 Task: Look for space in Jinzhou, China from 5th July, 2023 to 15th July, 2023 for 9 adults in price range Rs.15000 to Rs.25000. Place can be entire place with 5 bedrooms having 5 beds and 5 bathrooms. Property type can be house, flat, guest house. Booking option can be shelf check-in. Required host language is Chinese (Simplified).
Action: Mouse moved to (516, 132)
Screenshot: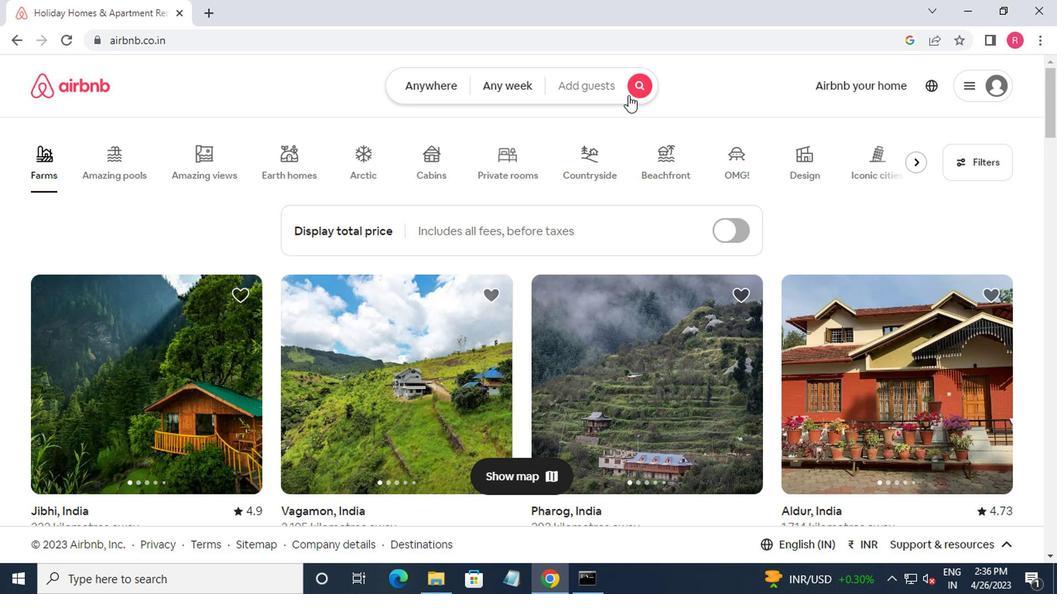 
Action: Mouse pressed left at (516, 132)
Screenshot: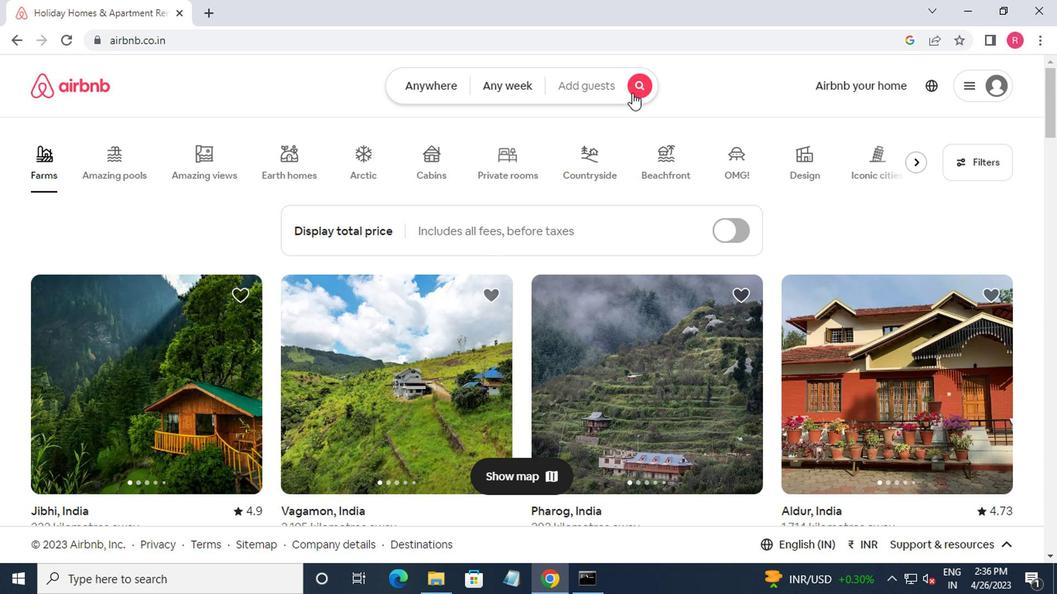 
Action: Mouse moved to (284, 175)
Screenshot: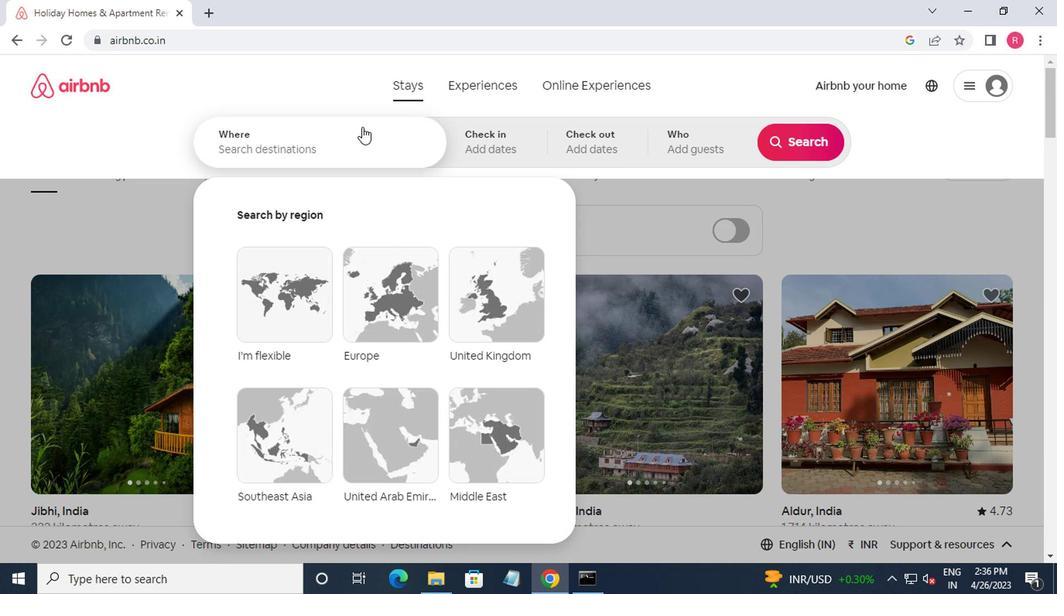 
Action: Mouse pressed left at (284, 175)
Screenshot: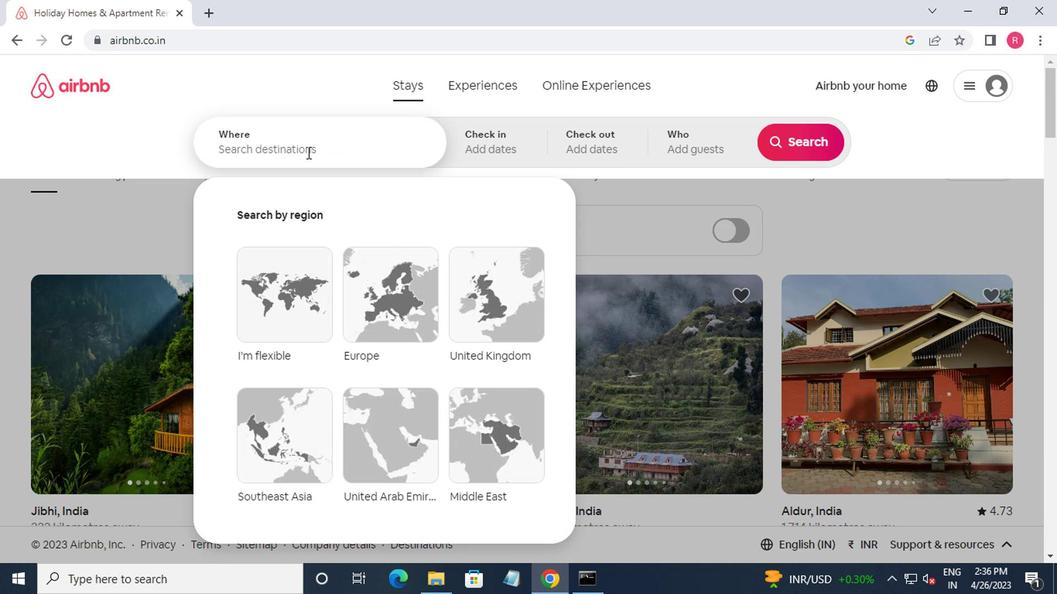 
Action: Key pressed jinzhou,china<Key.enter>
Screenshot: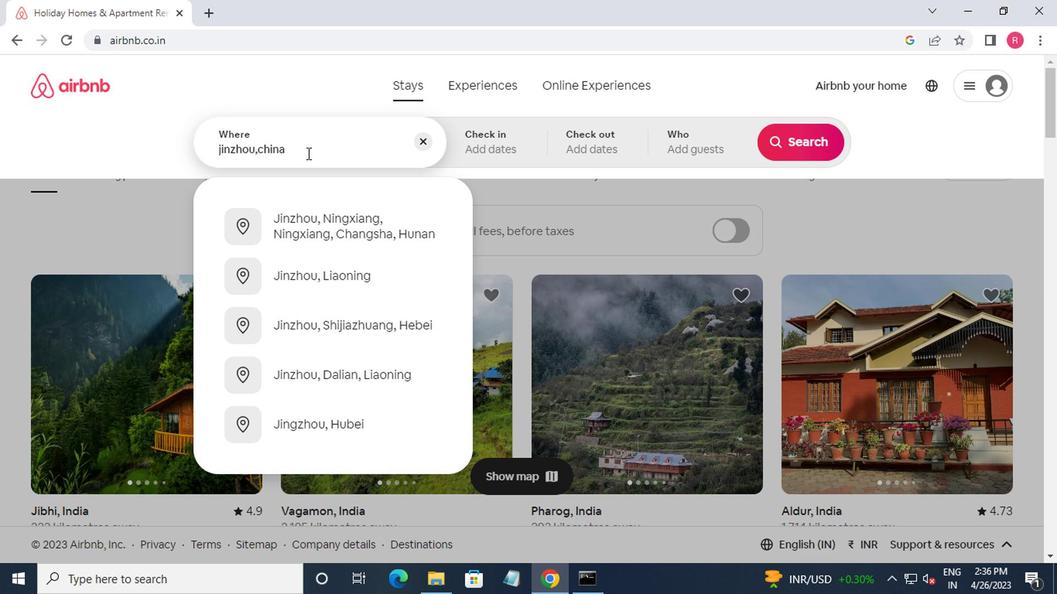 
Action: Mouse moved to (628, 256)
Screenshot: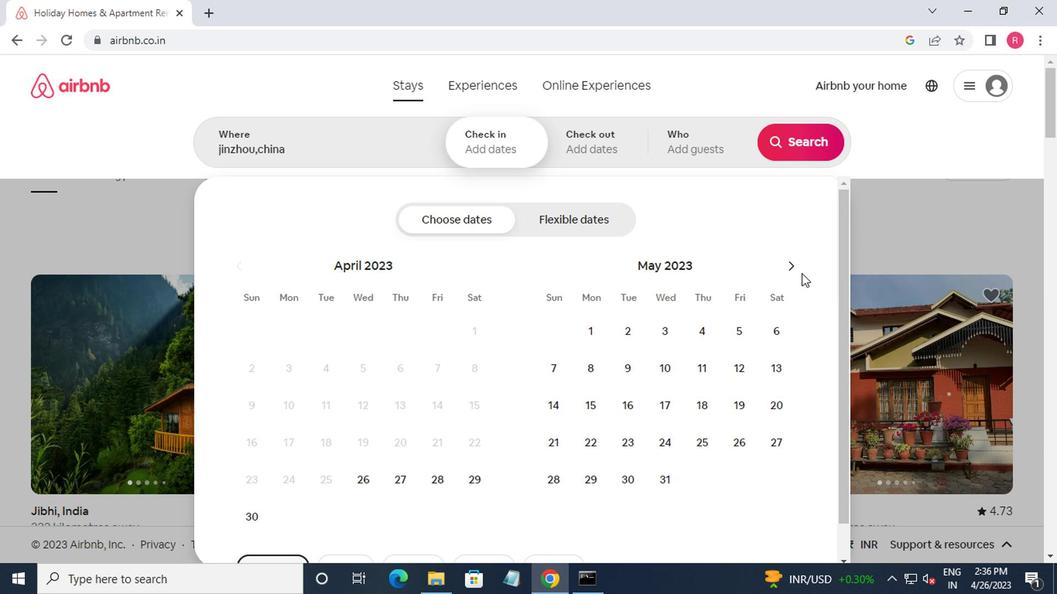 
Action: Mouse pressed left at (628, 256)
Screenshot: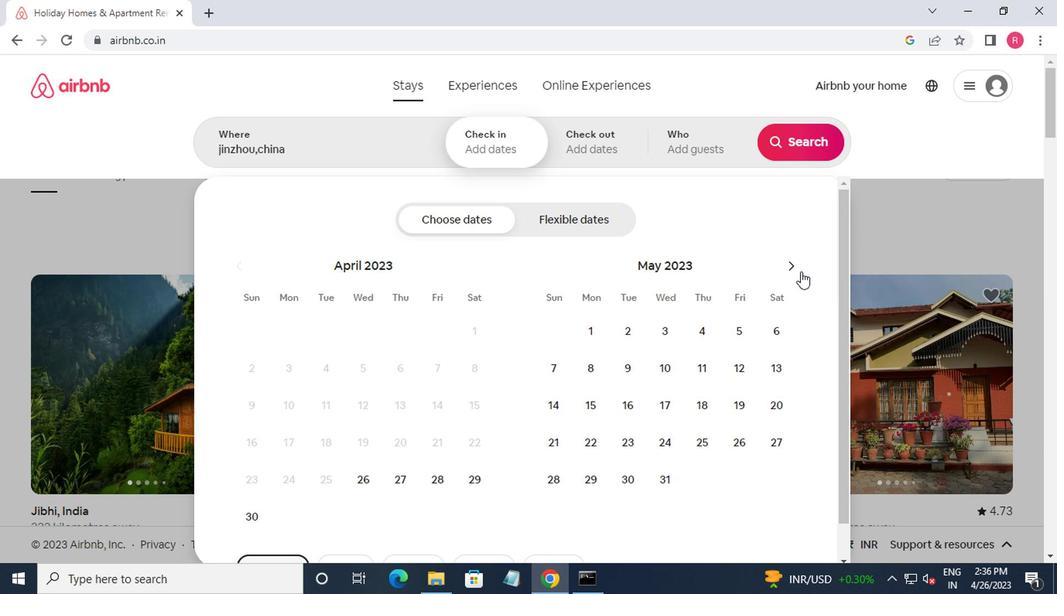 
Action: Mouse pressed left at (628, 256)
Screenshot: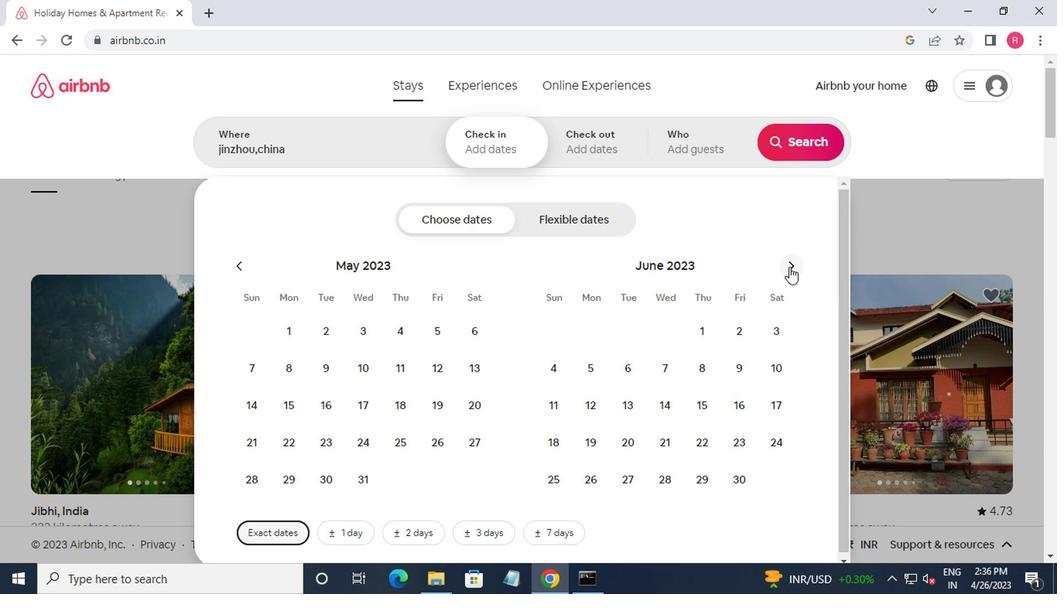 
Action: Mouse moved to (538, 326)
Screenshot: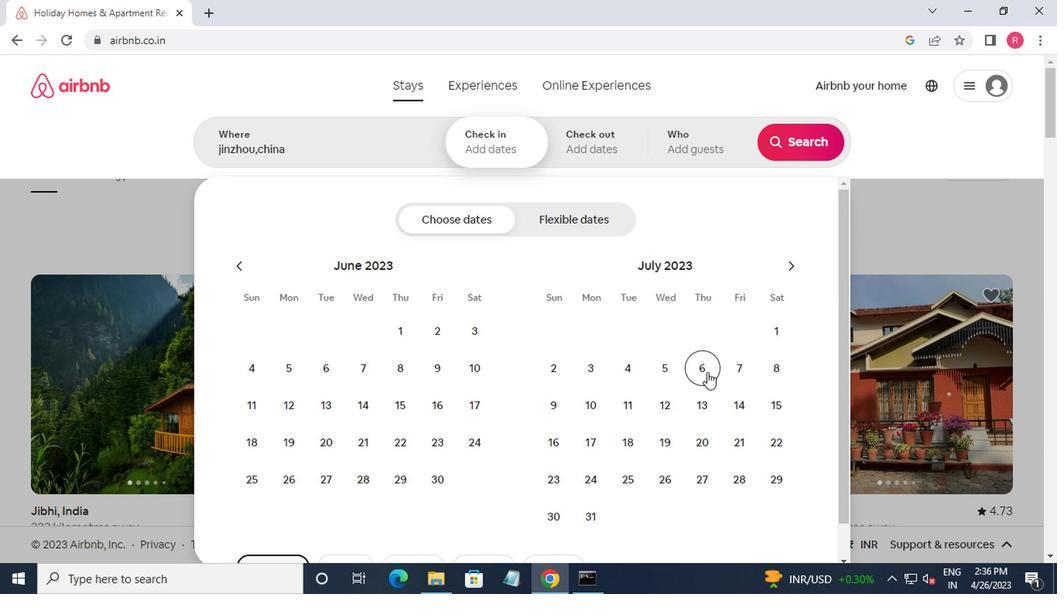 
Action: Mouse pressed left at (538, 326)
Screenshot: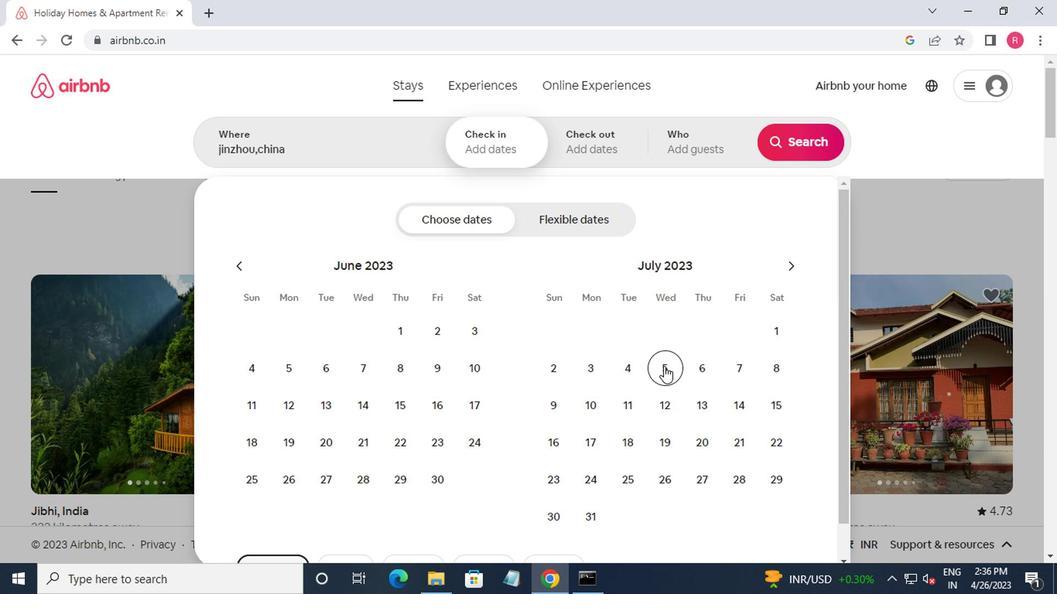 
Action: Mouse moved to (538, 327)
Screenshot: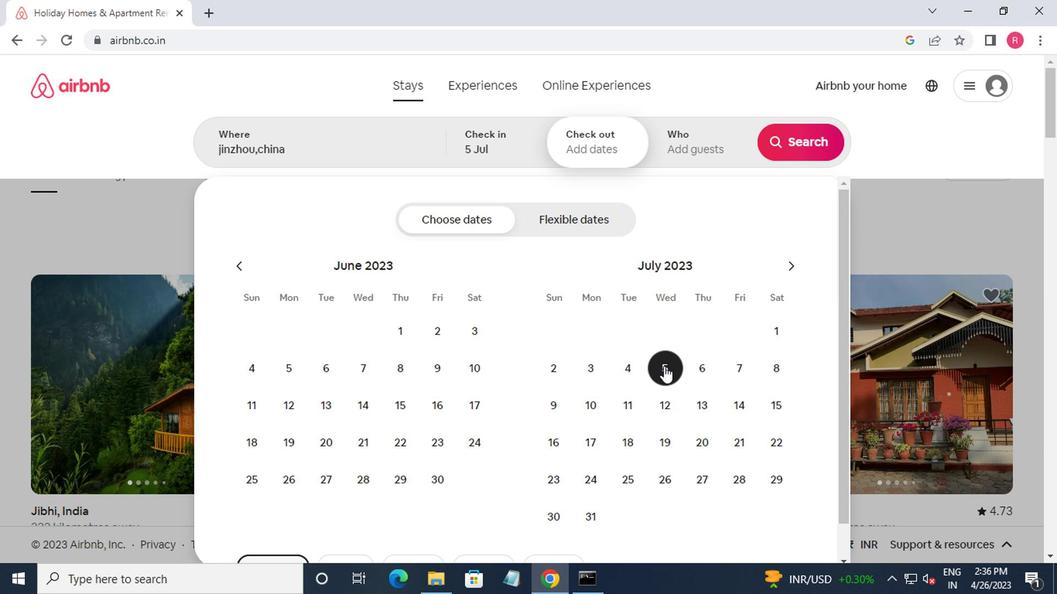 
Action: Mouse scrolled (538, 327) with delta (0, 0)
Screenshot: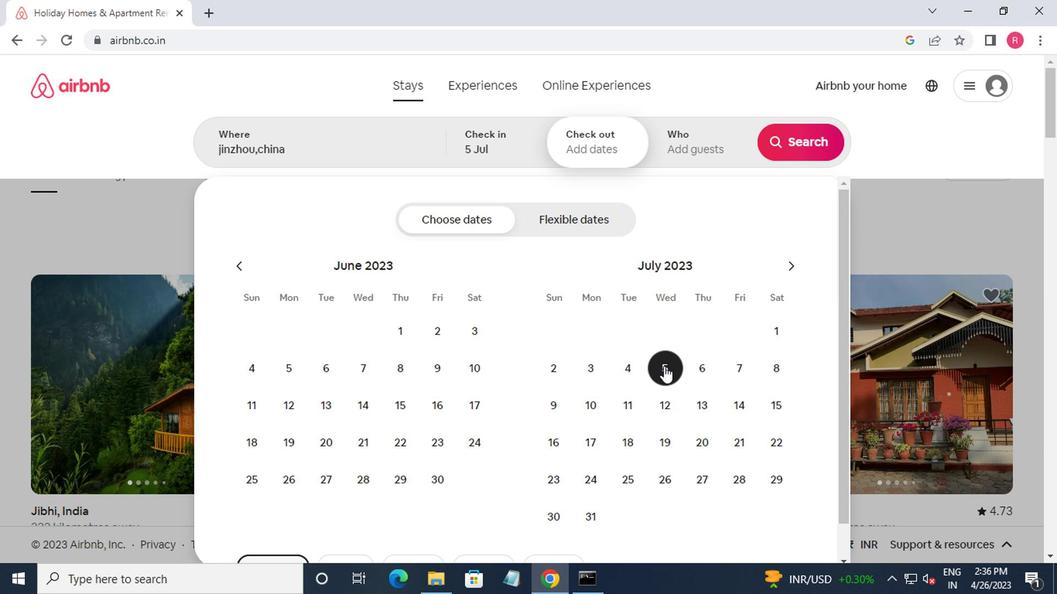 
Action: Mouse moved to (606, 328)
Screenshot: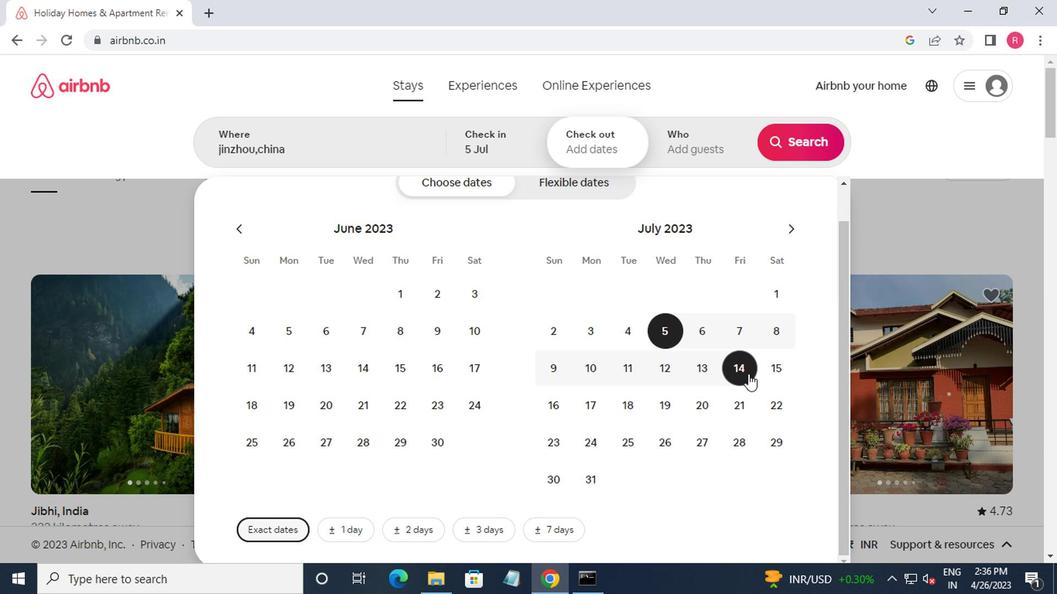 
Action: Mouse pressed left at (606, 328)
Screenshot: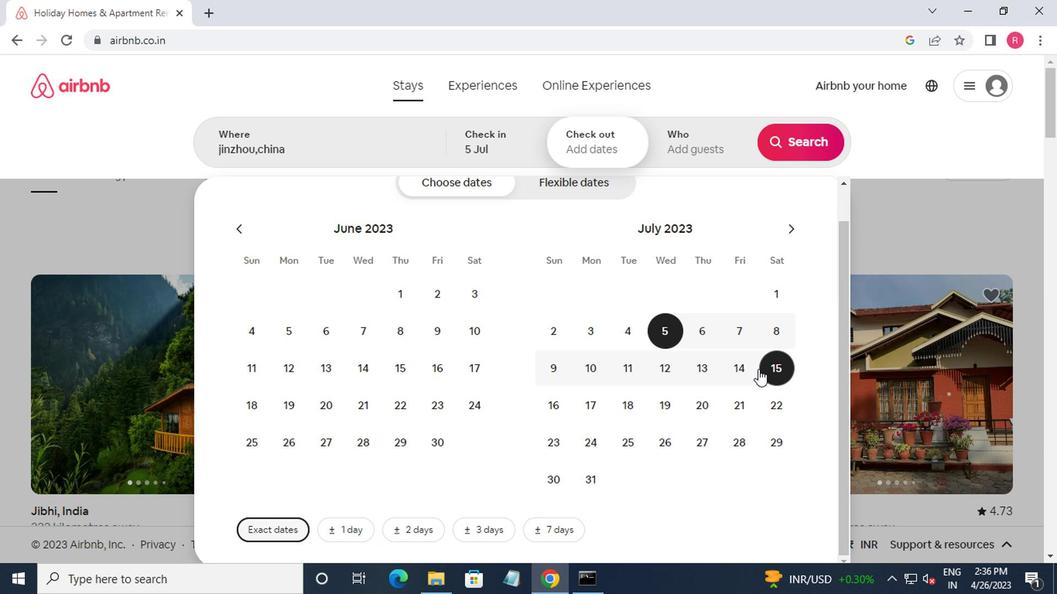 
Action: Mouse moved to (556, 169)
Screenshot: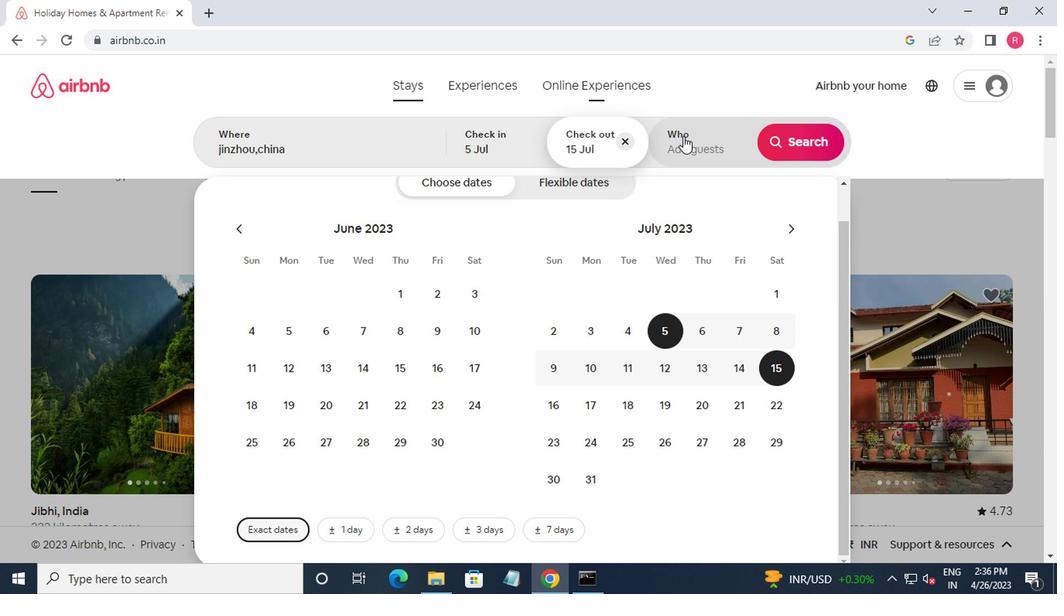 
Action: Mouse pressed left at (556, 169)
Screenshot: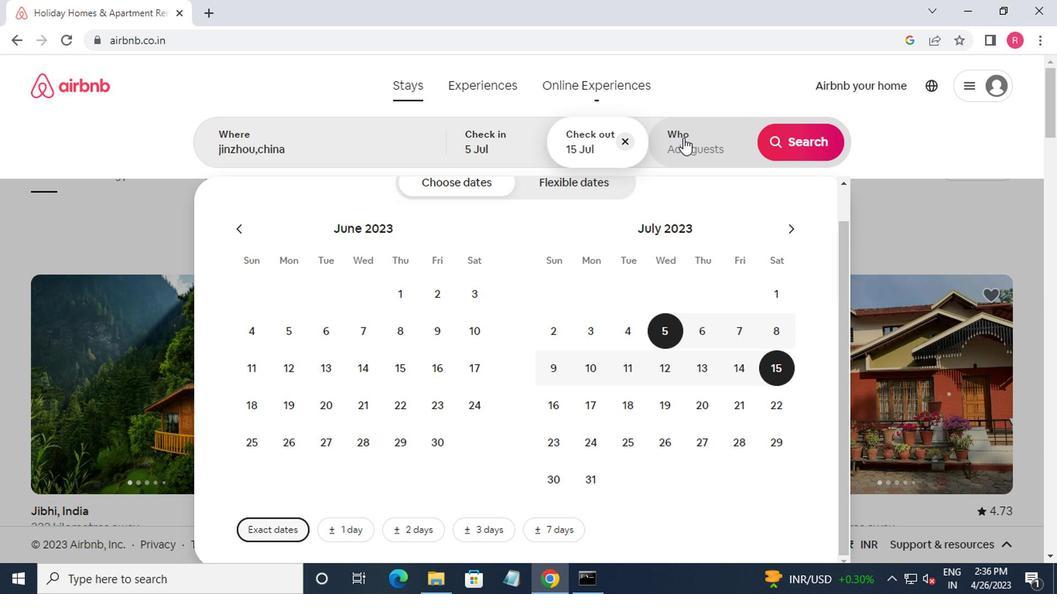 
Action: Mouse moved to (632, 224)
Screenshot: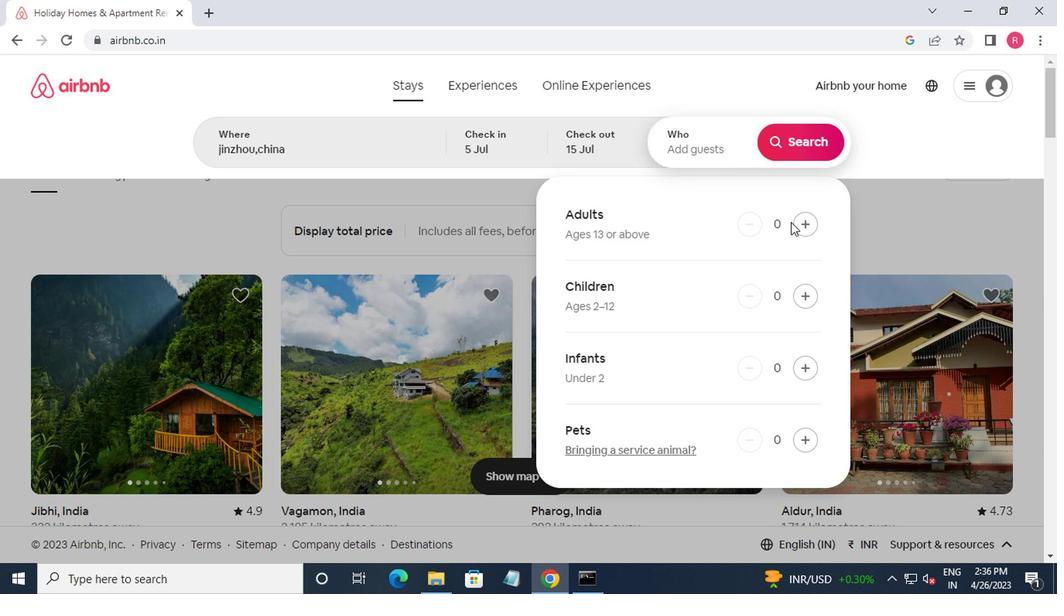 
Action: Mouse pressed left at (632, 224)
Screenshot: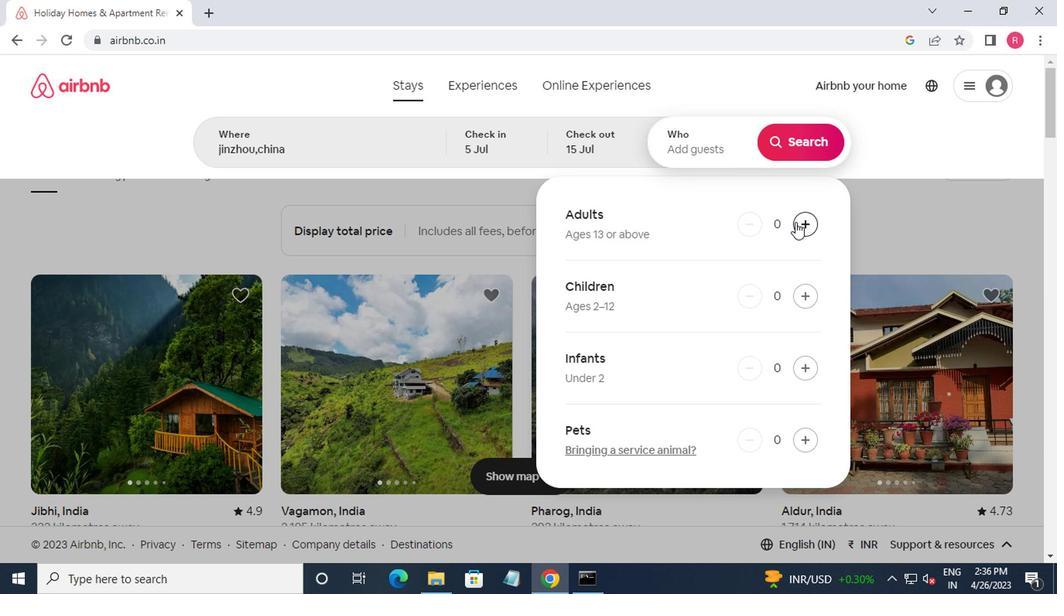 
Action: Mouse pressed left at (632, 224)
Screenshot: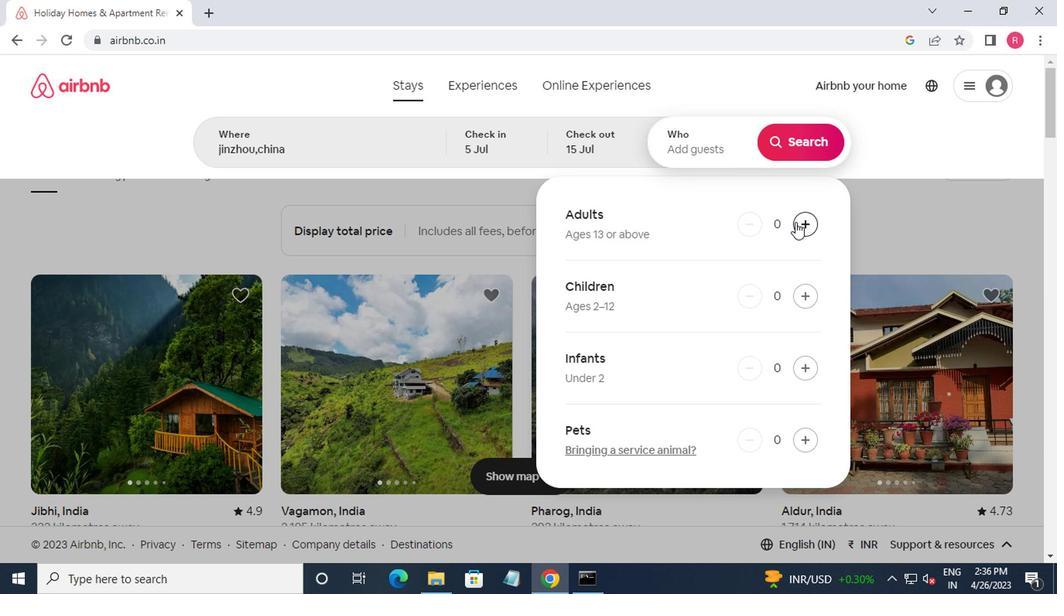
Action: Mouse pressed left at (632, 224)
Screenshot: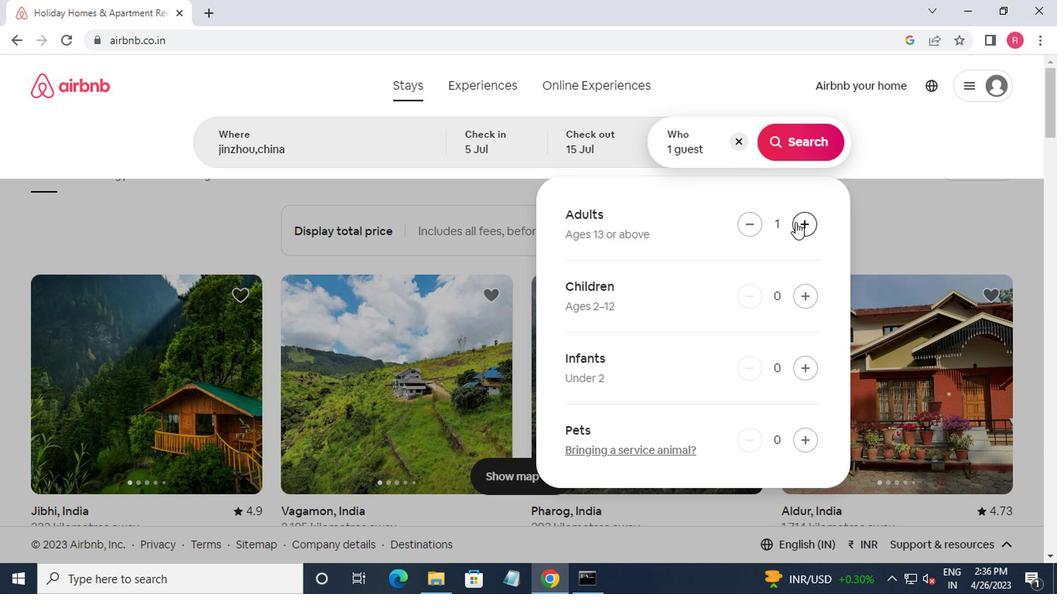
Action: Mouse pressed left at (632, 224)
Screenshot: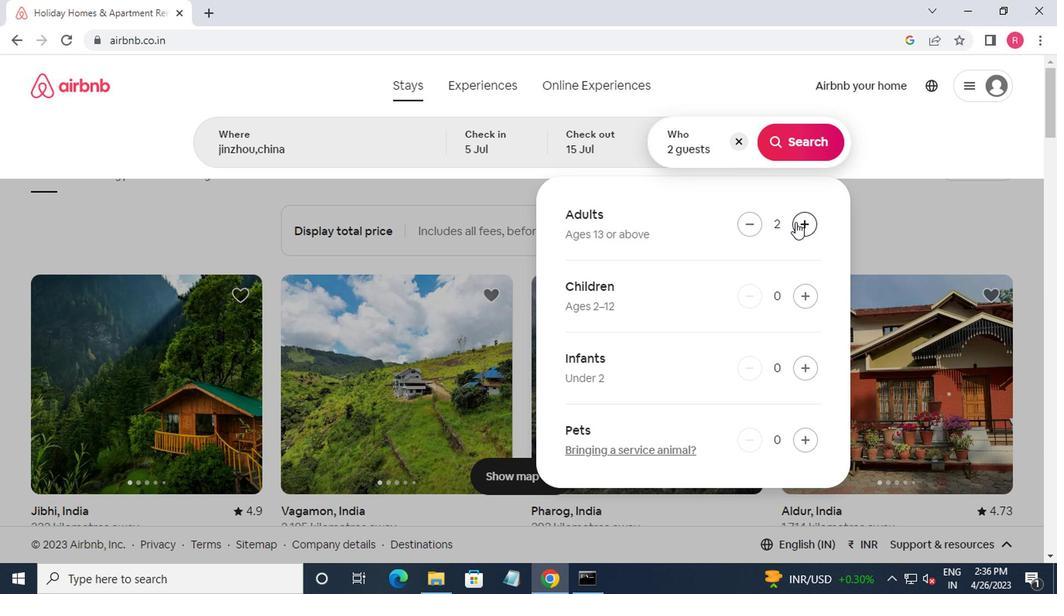 
Action: Mouse pressed left at (632, 224)
Screenshot: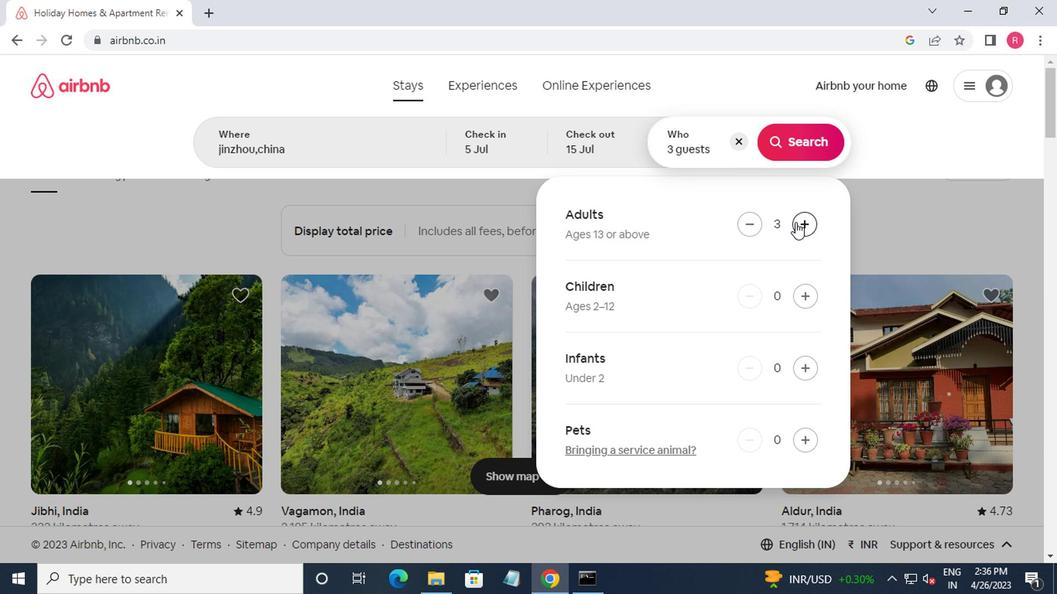 
Action: Mouse pressed left at (632, 224)
Screenshot: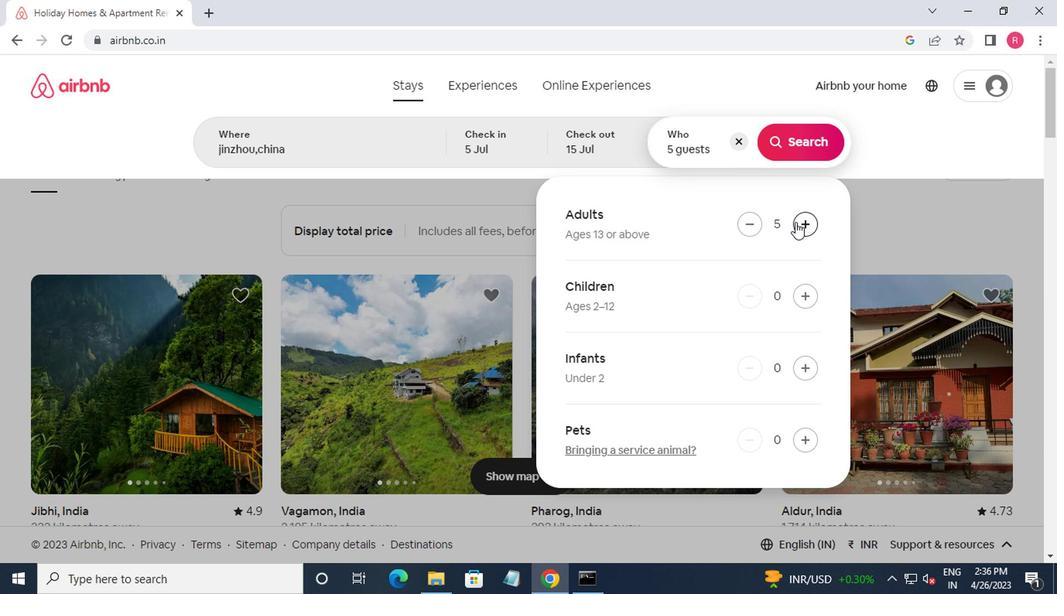 
Action: Mouse pressed left at (632, 224)
Screenshot: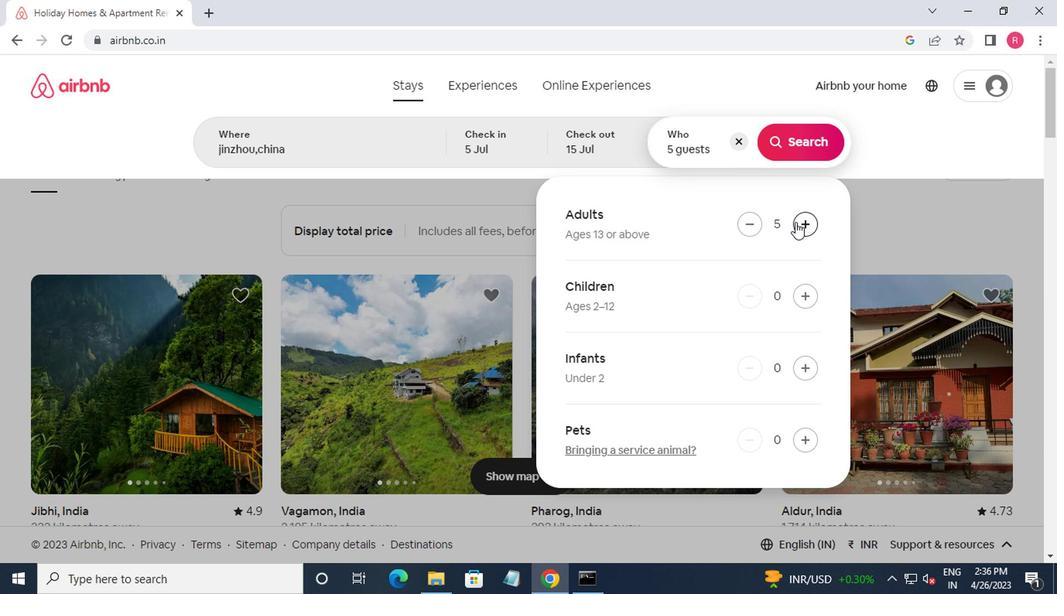 
Action: Mouse pressed left at (632, 224)
Screenshot: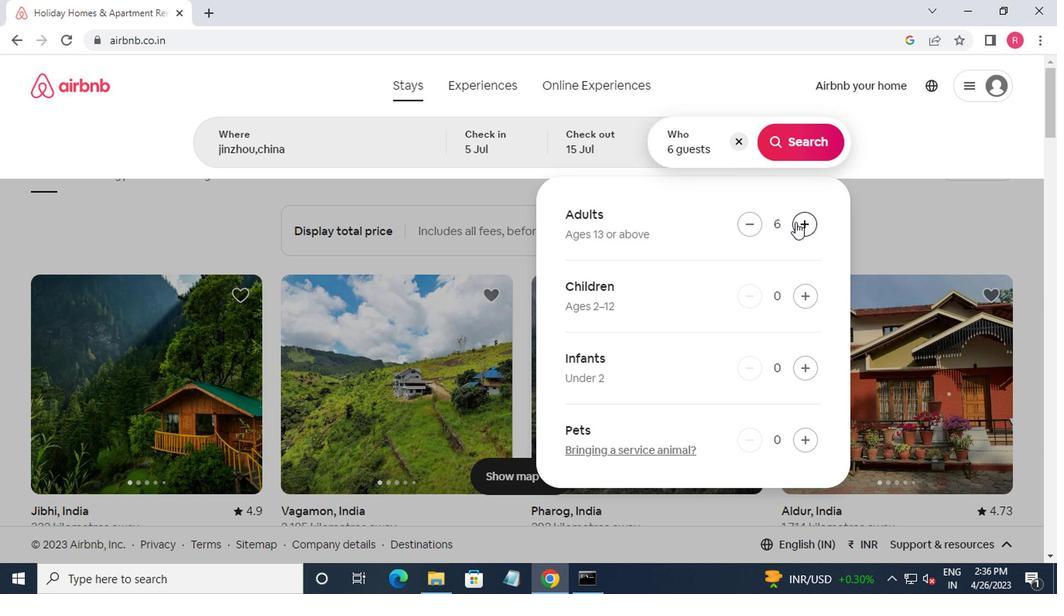 
Action: Mouse pressed left at (632, 224)
Screenshot: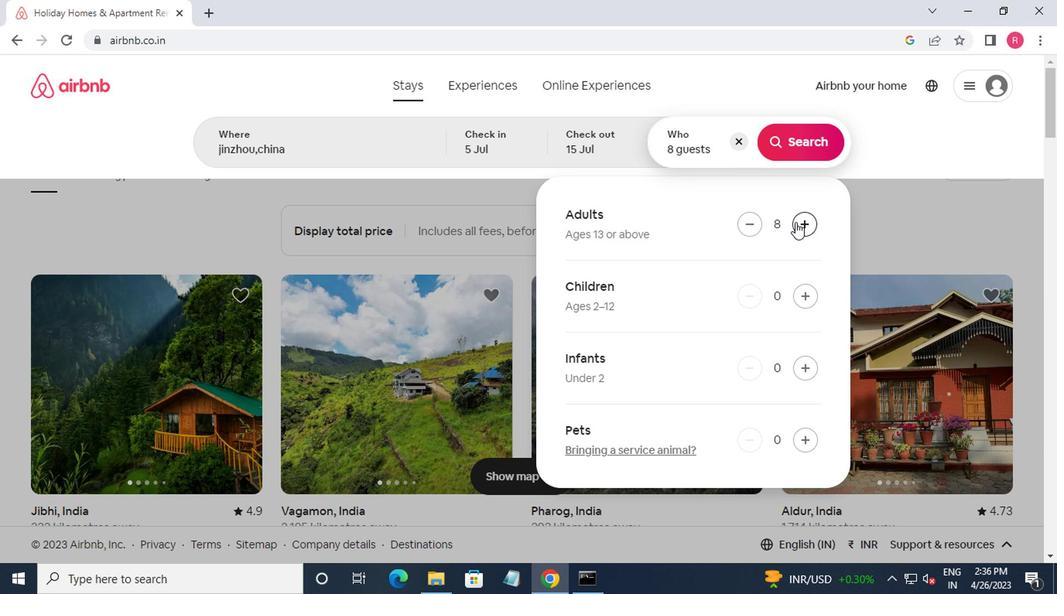 
Action: Mouse moved to (630, 168)
Screenshot: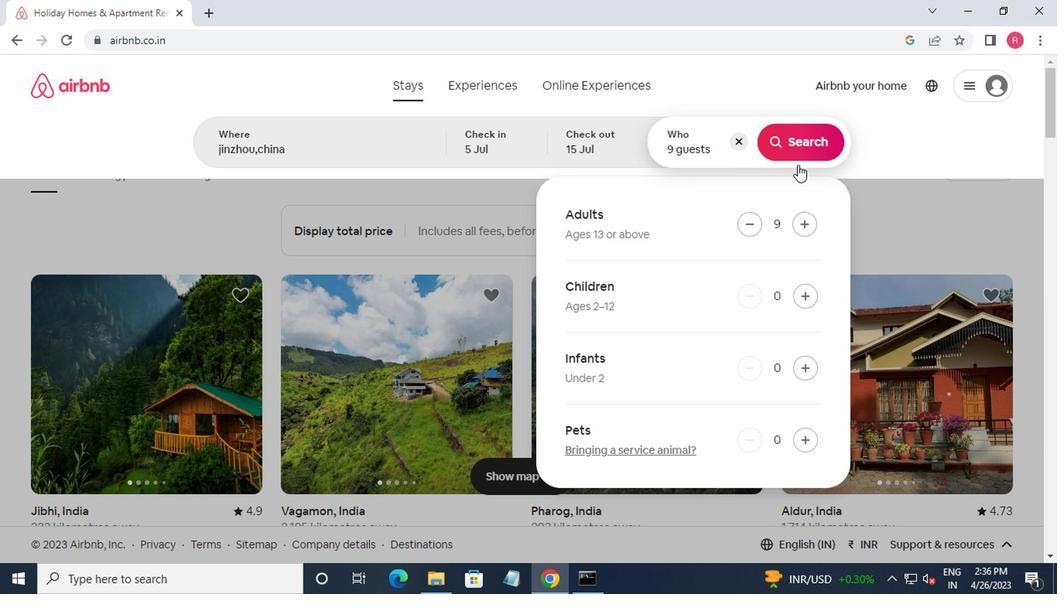 
Action: Mouse pressed left at (630, 168)
Screenshot: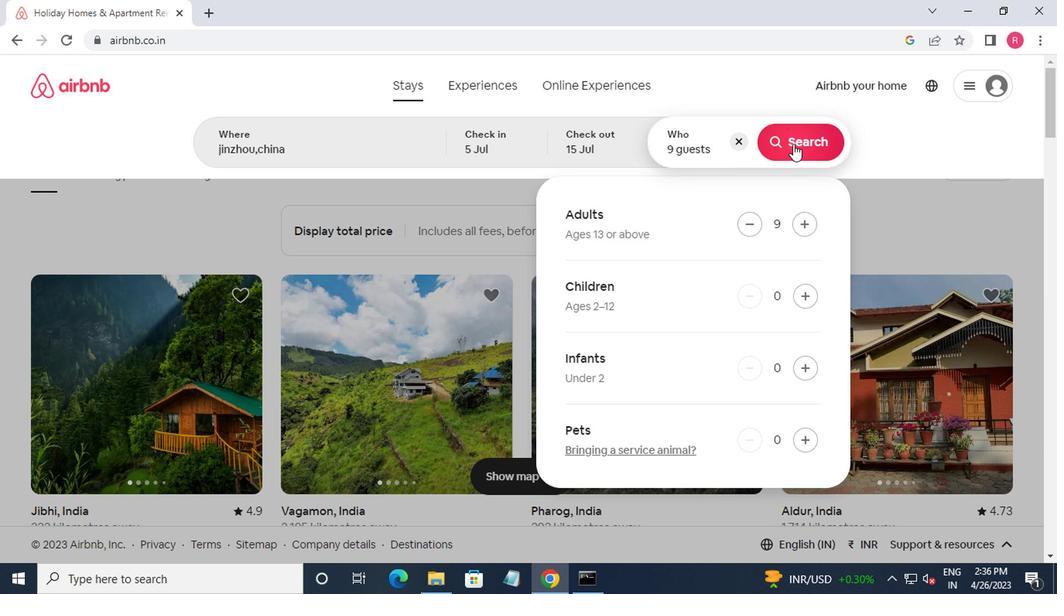 
Action: Mouse moved to (759, 172)
Screenshot: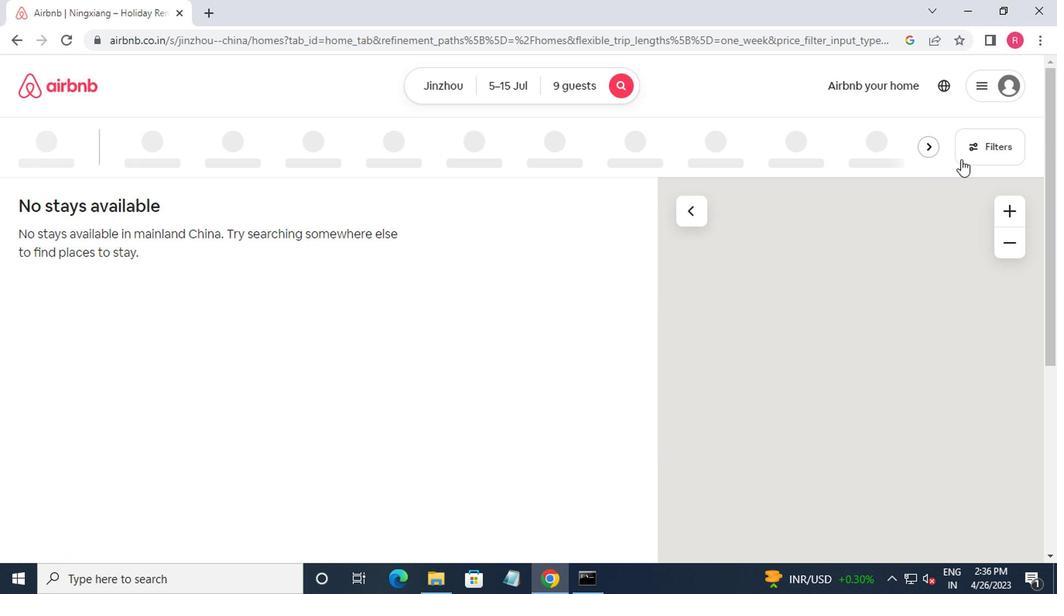 
Action: Mouse pressed left at (759, 172)
Screenshot: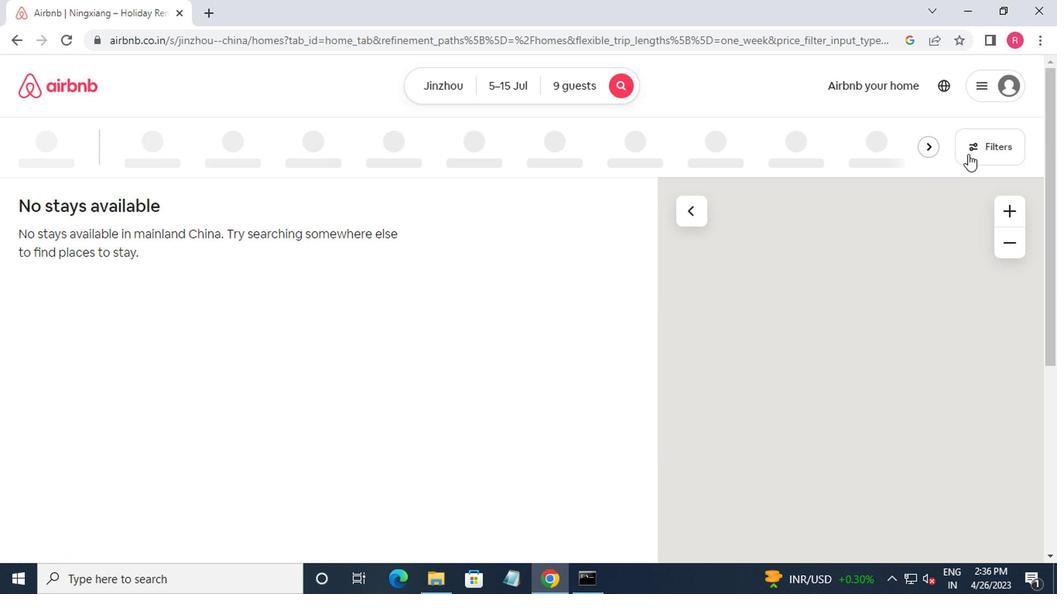 
Action: Mouse moved to (305, 236)
Screenshot: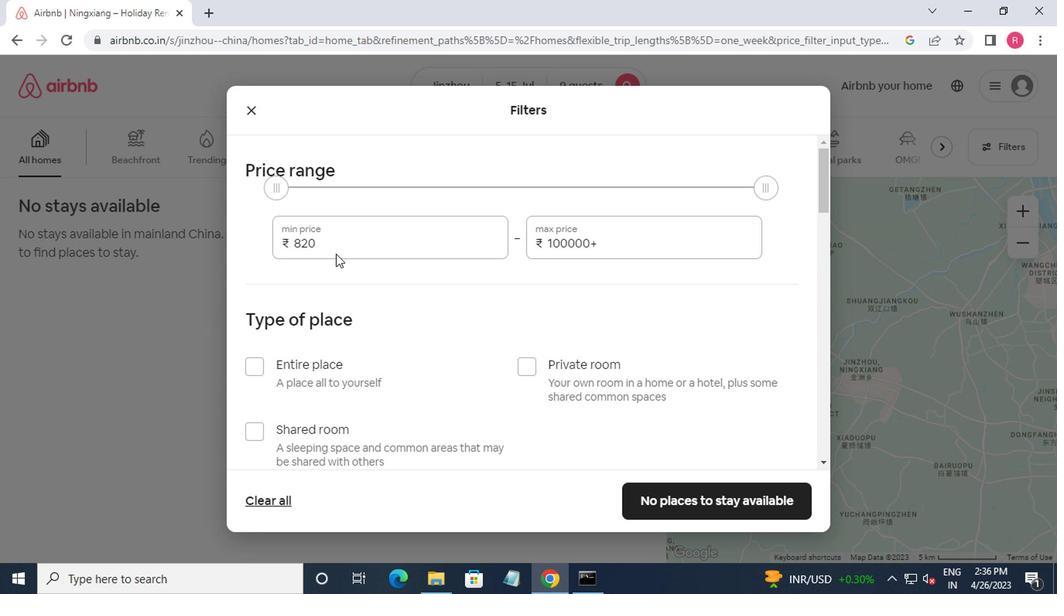 
Action: Mouse pressed left at (305, 236)
Screenshot: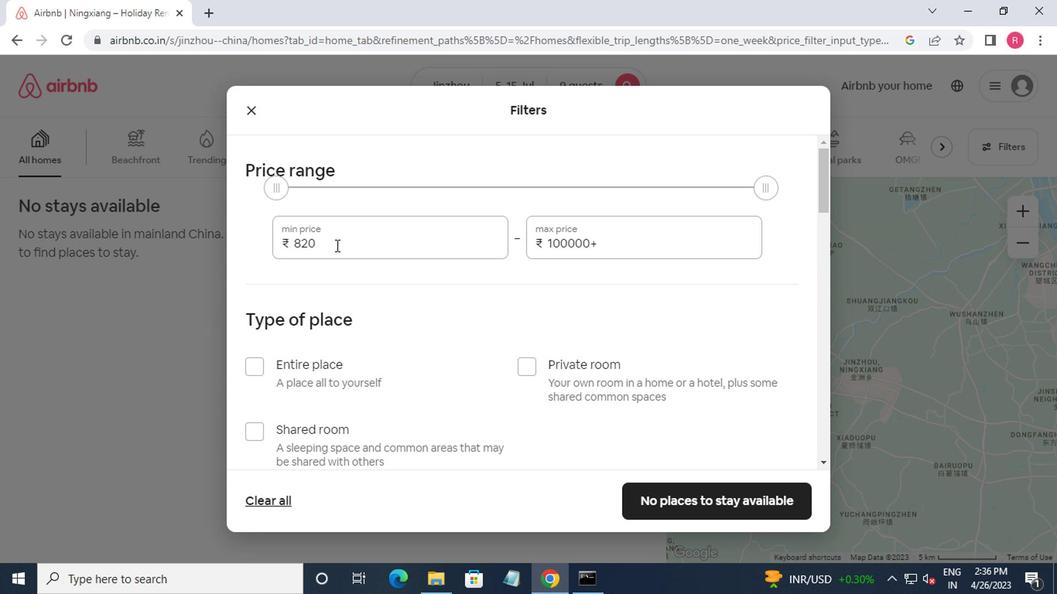 
Action: Mouse moved to (305, 236)
Screenshot: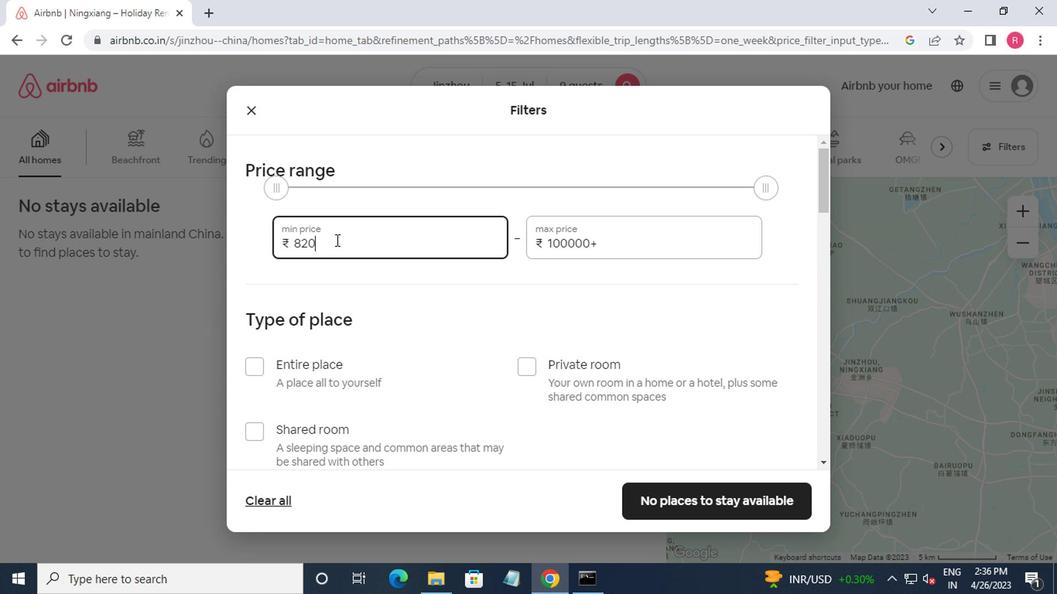 
Action: Key pressed <Key.backspace><Key.backspace><Key.backspace><Key.backspace>15000<Key.tab>2<Key.backspace><Key.backspace><Key.backspace><Key.backspace><Key.backspace><Key.backspace><Key.backspace><Key.backspace><Key.backspace><Key.backspace><Key.backspace><Key.backspace><Key.backspace>25000
Screenshot: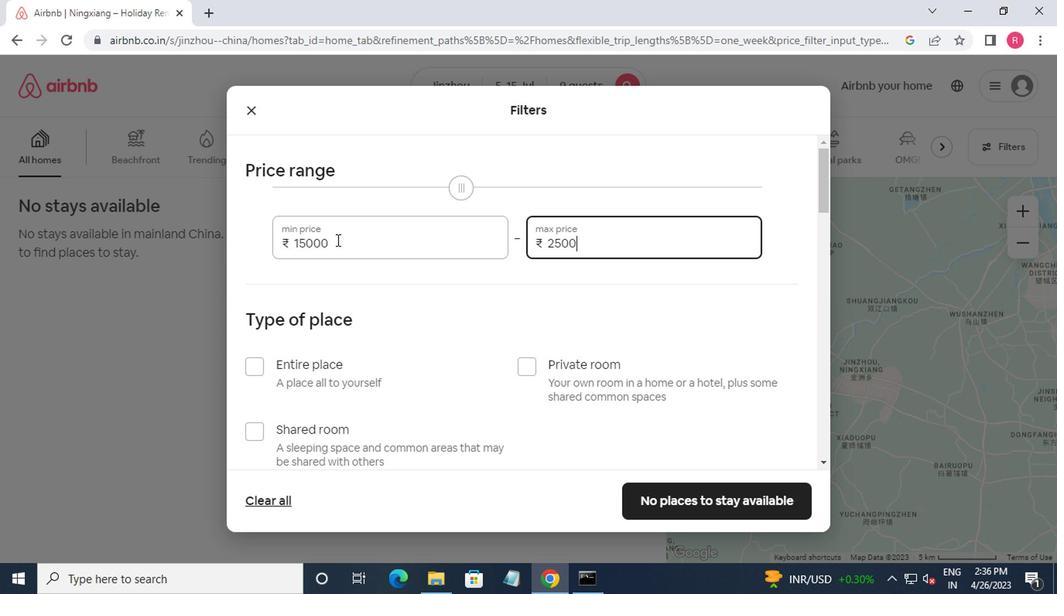 
Action: Mouse moved to (280, 279)
Screenshot: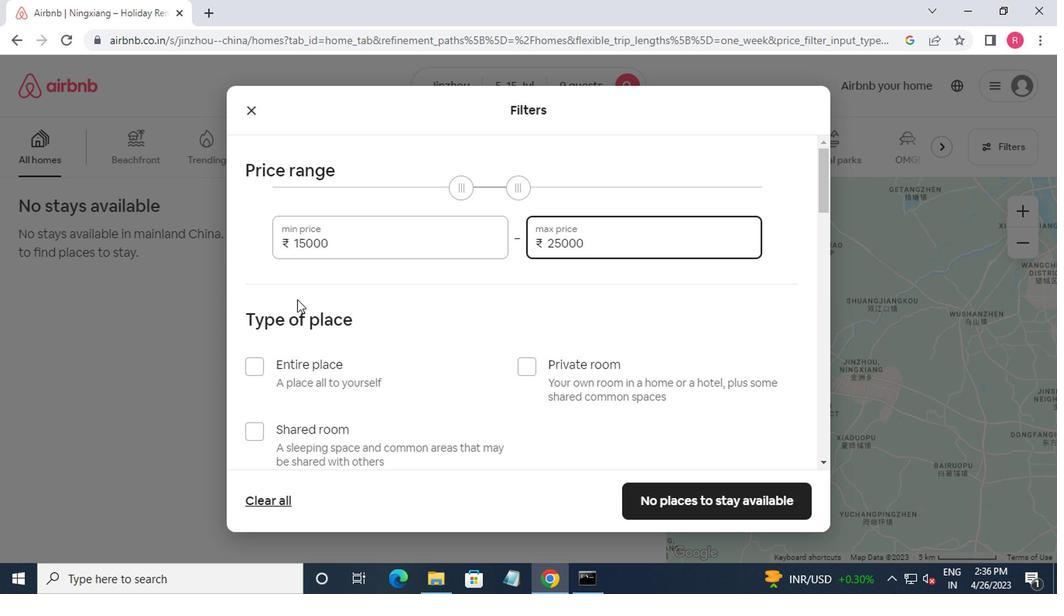 
Action: Mouse scrolled (280, 279) with delta (0, 0)
Screenshot: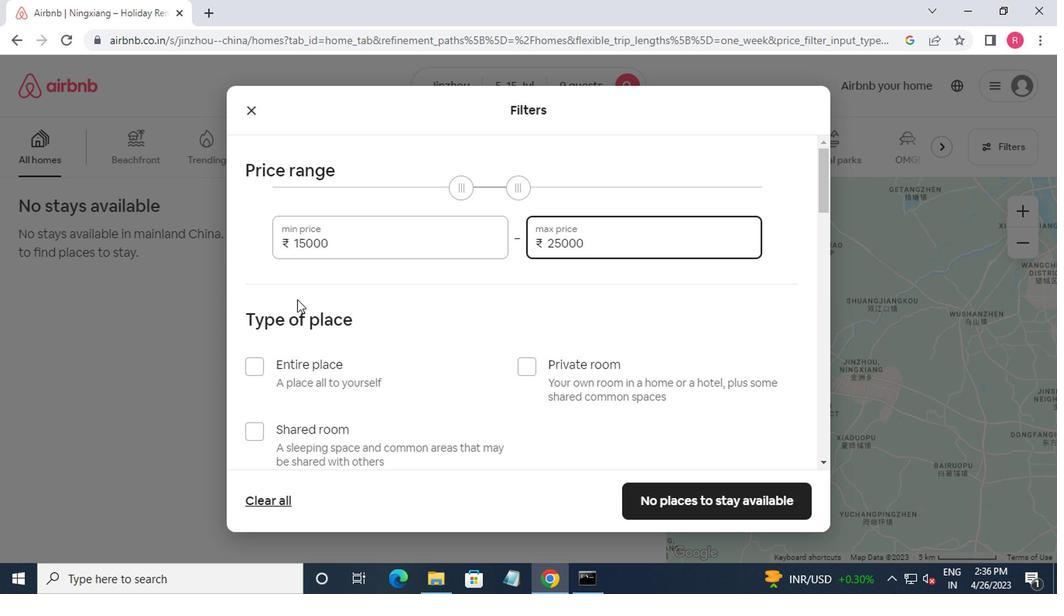 
Action: Mouse moved to (253, 272)
Screenshot: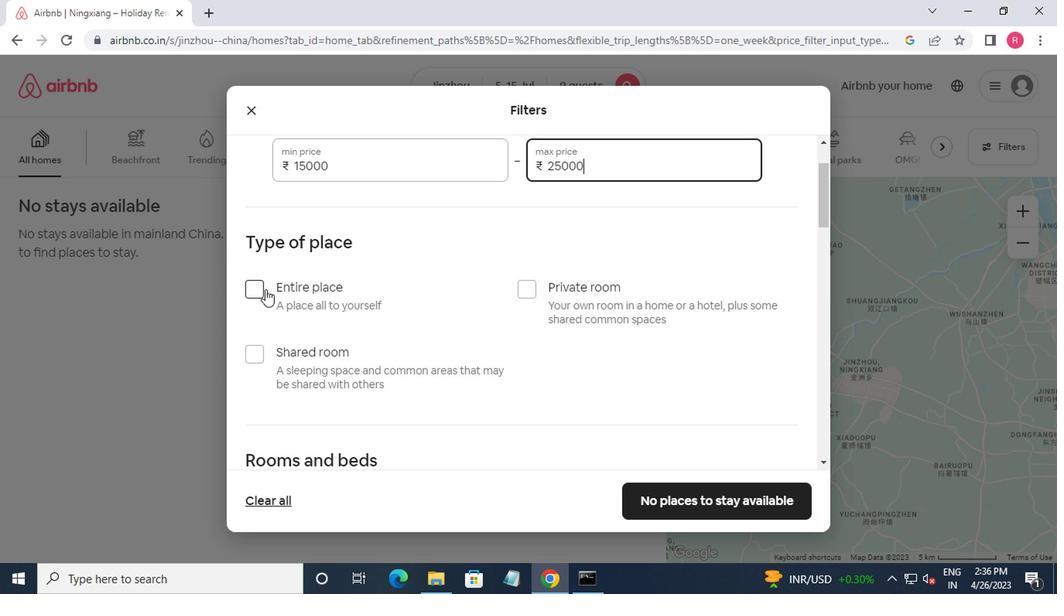 
Action: Mouse pressed left at (253, 272)
Screenshot: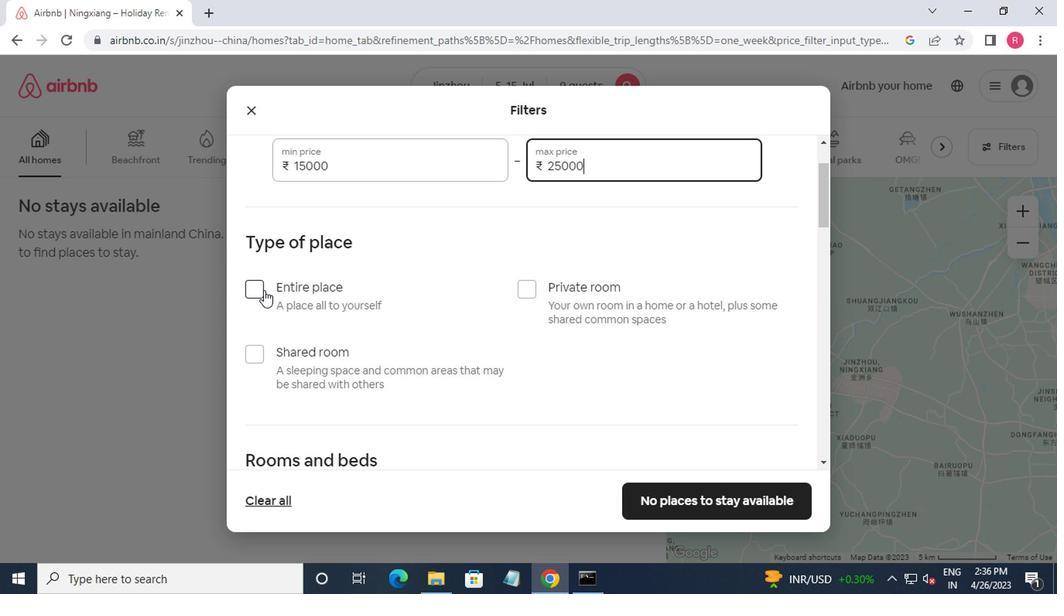 
Action: Mouse moved to (244, 273)
Screenshot: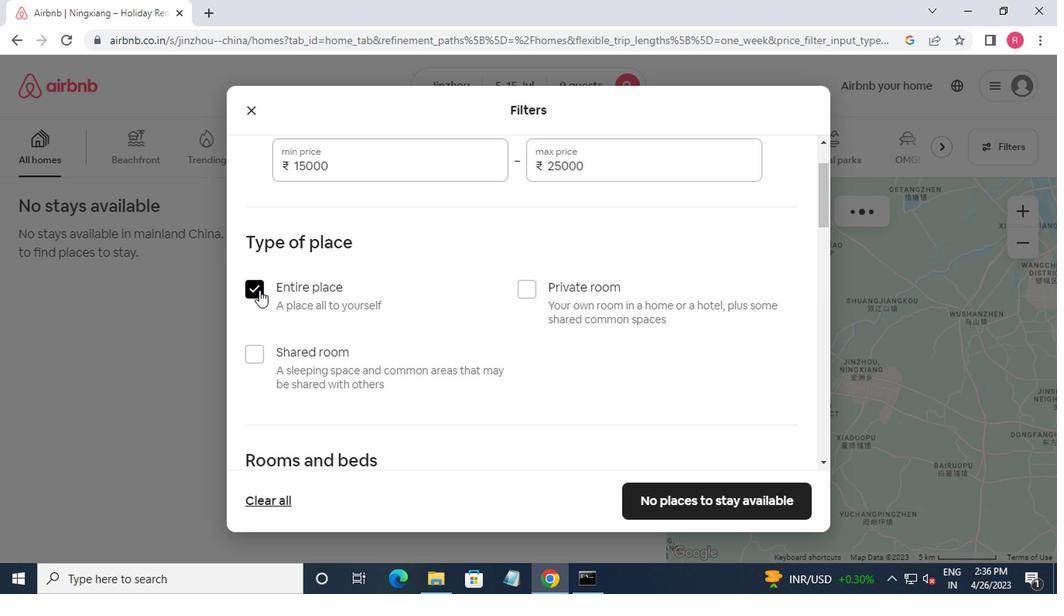 
Action: Mouse scrolled (244, 272) with delta (0, 0)
Screenshot: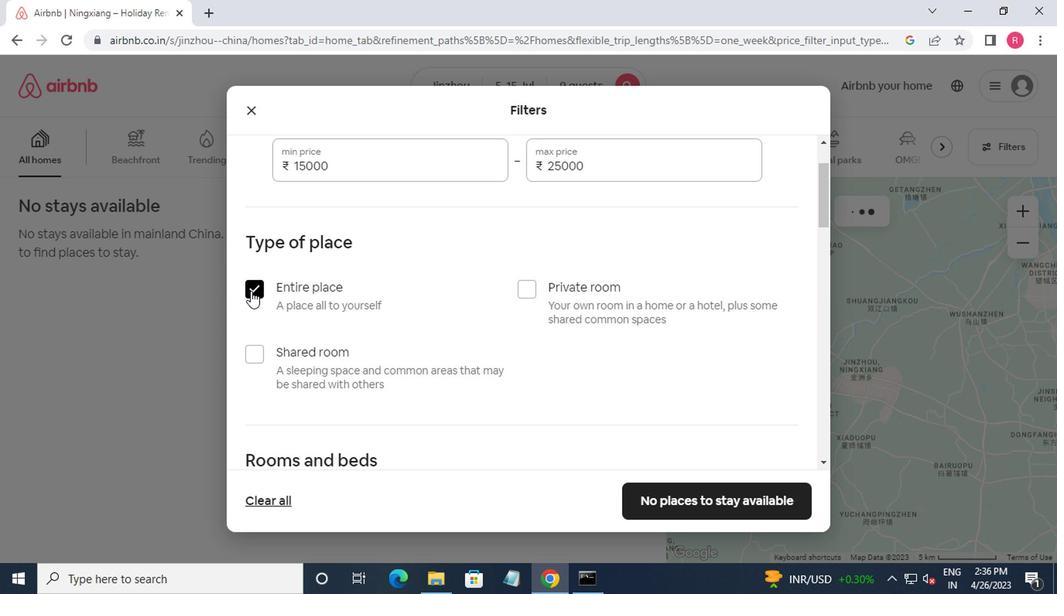
Action: Mouse moved to (244, 274)
Screenshot: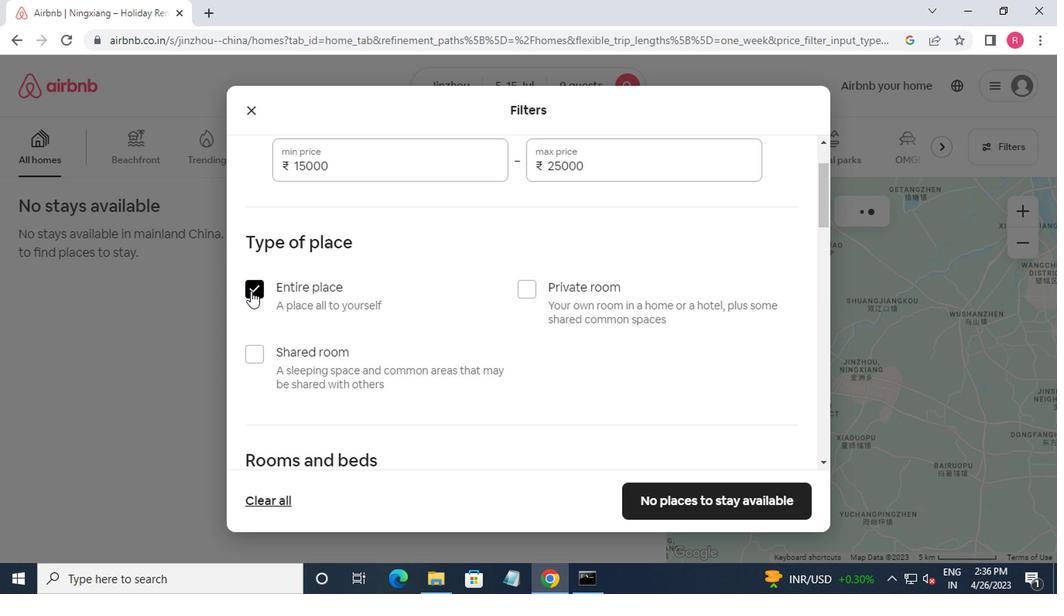 
Action: Mouse scrolled (244, 273) with delta (0, 0)
Screenshot: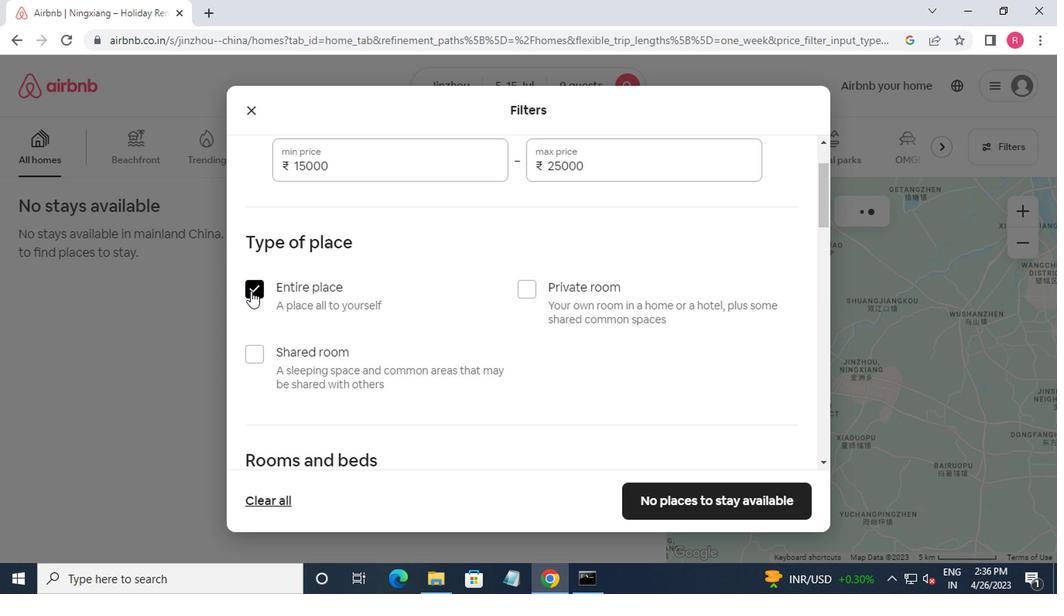 
Action: Mouse moved to (244, 277)
Screenshot: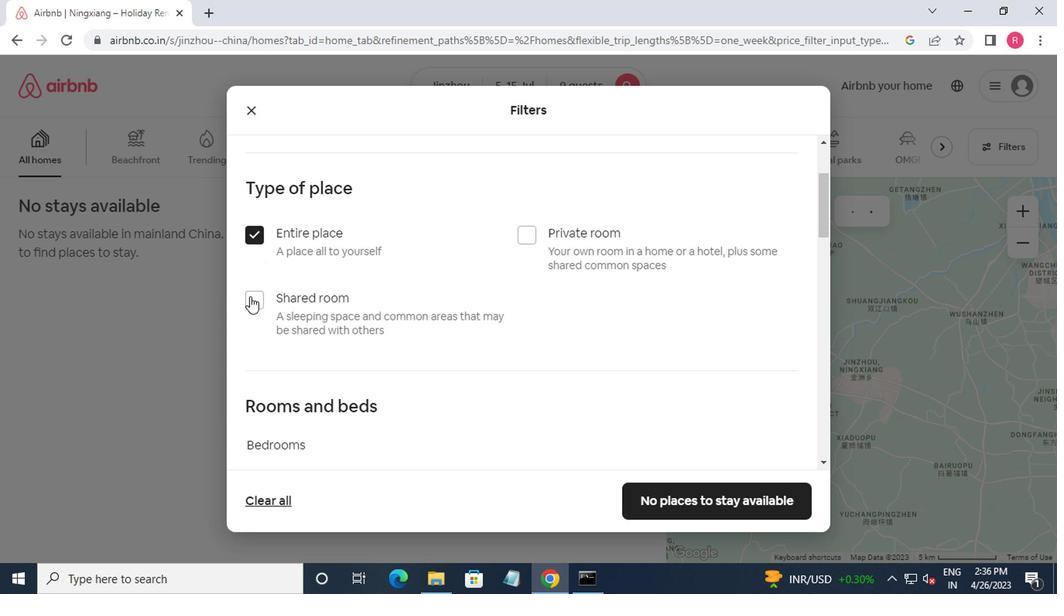 
Action: Mouse scrolled (244, 277) with delta (0, 0)
Screenshot: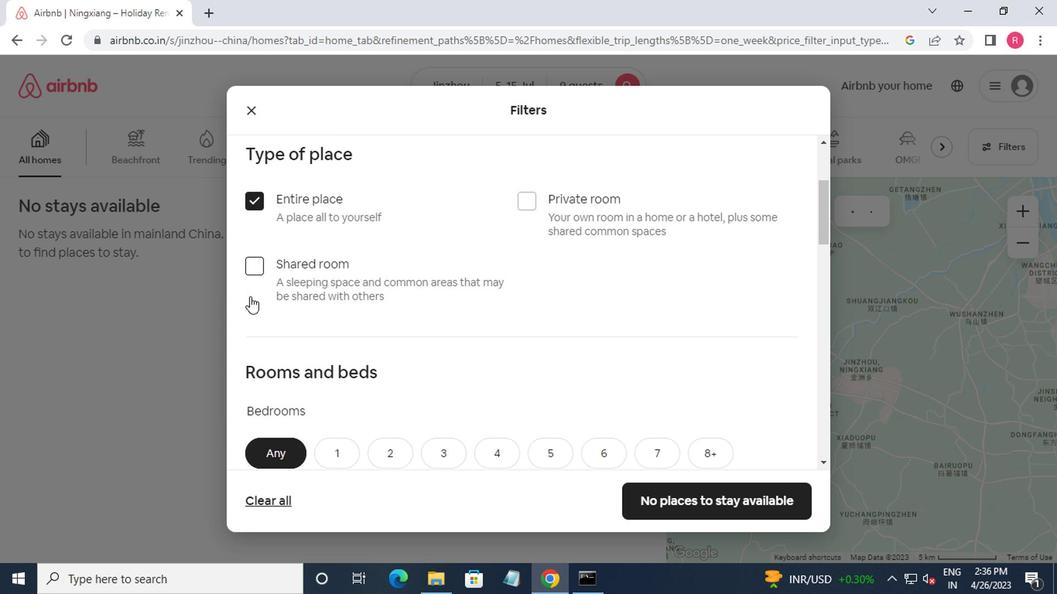 
Action: Mouse moved to (249, 280)
Screenshot: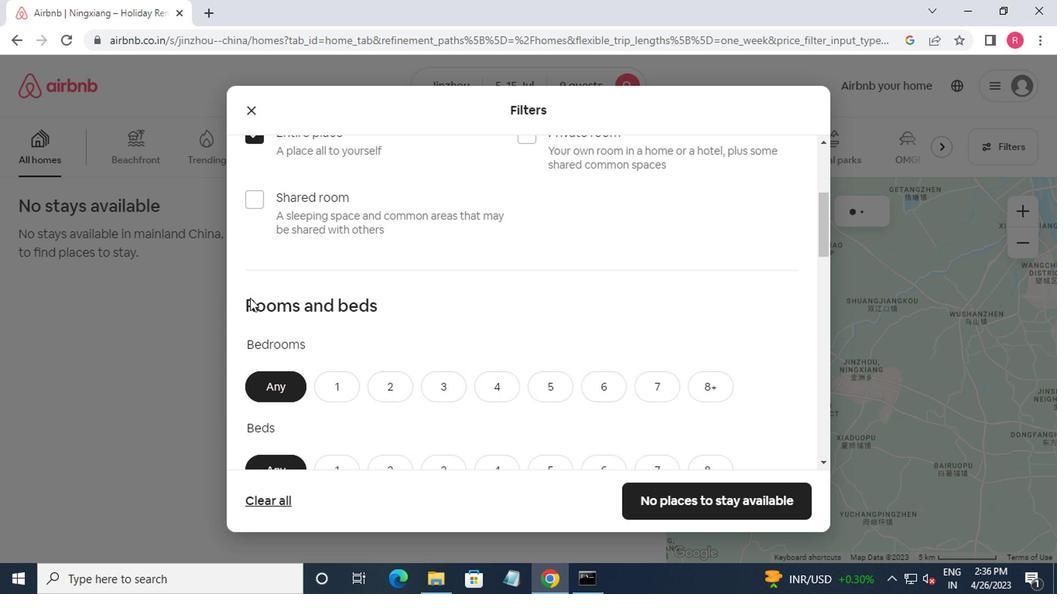 
Action: Mouse scrolled (249, 279) with delta (0, 0)
Screenshot: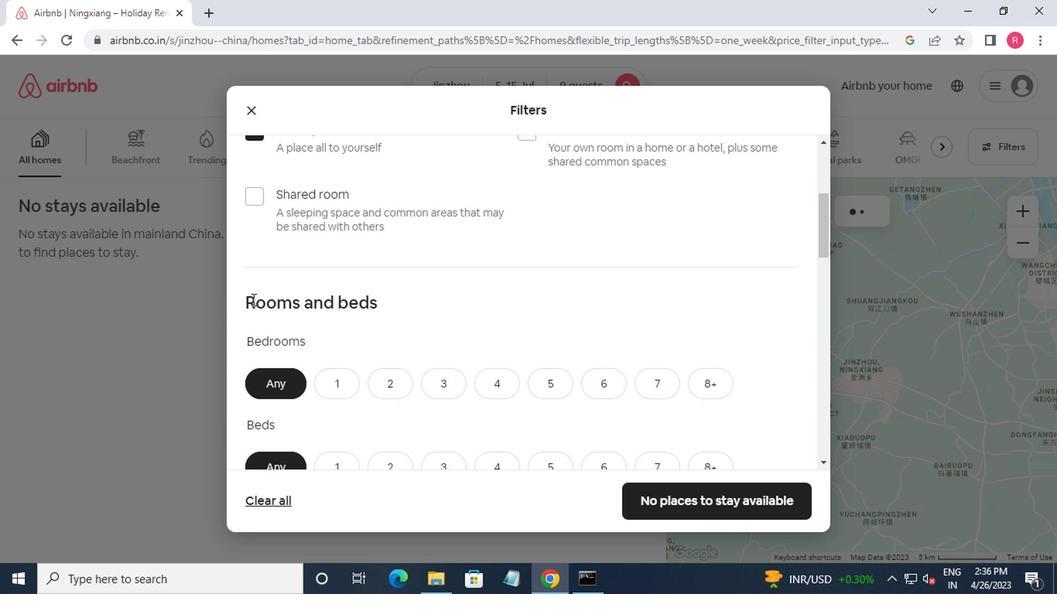 
Action: Mouse moved to (454, 238)
Screenshot: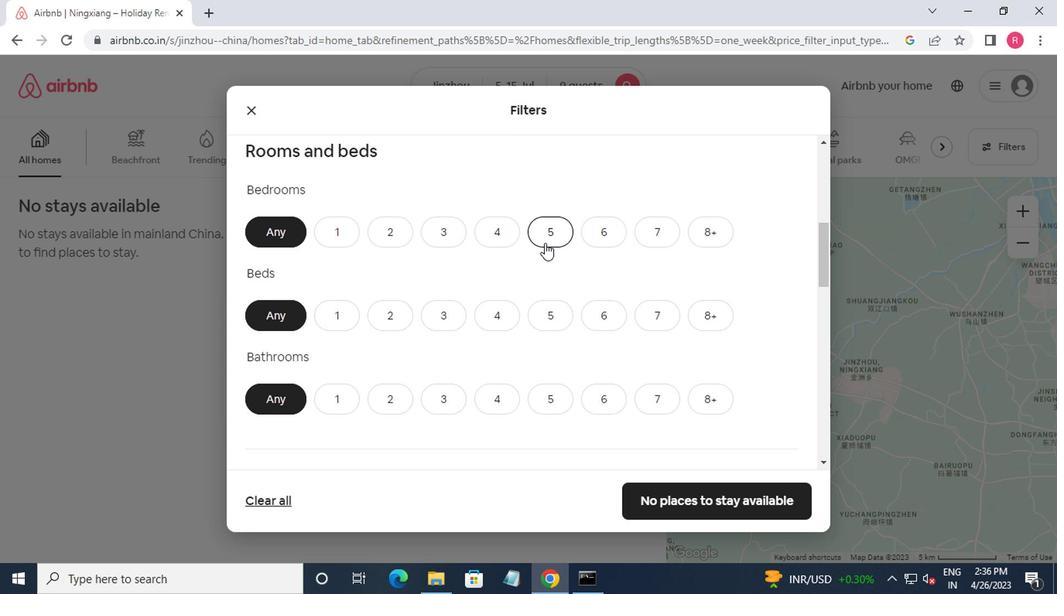 
Action: Mouse pressed left at (454, 238)
Screenshot: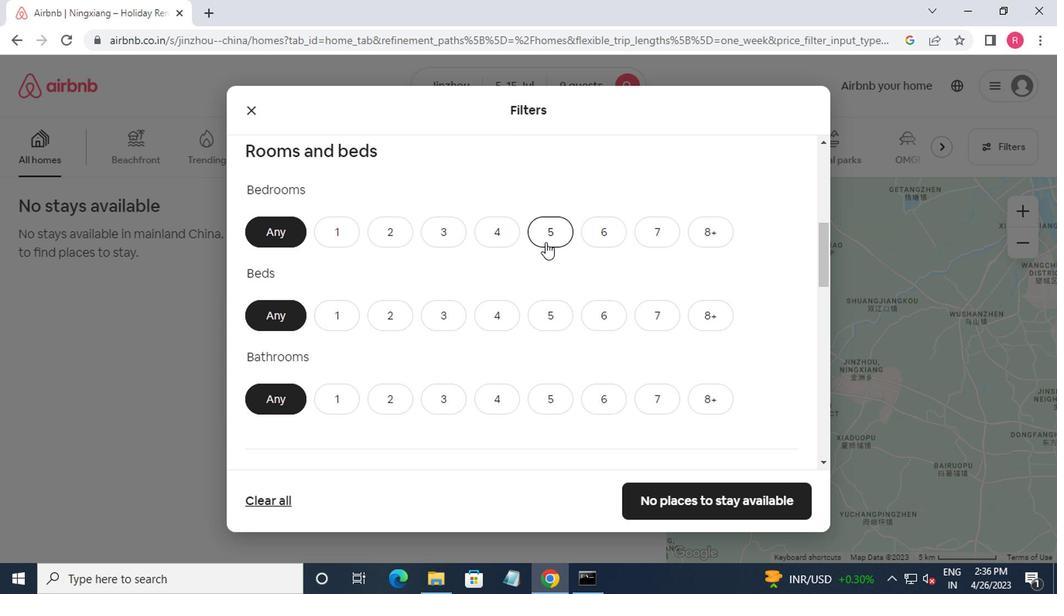 
Action: Mouse moved to (453, 238)
Screenshot: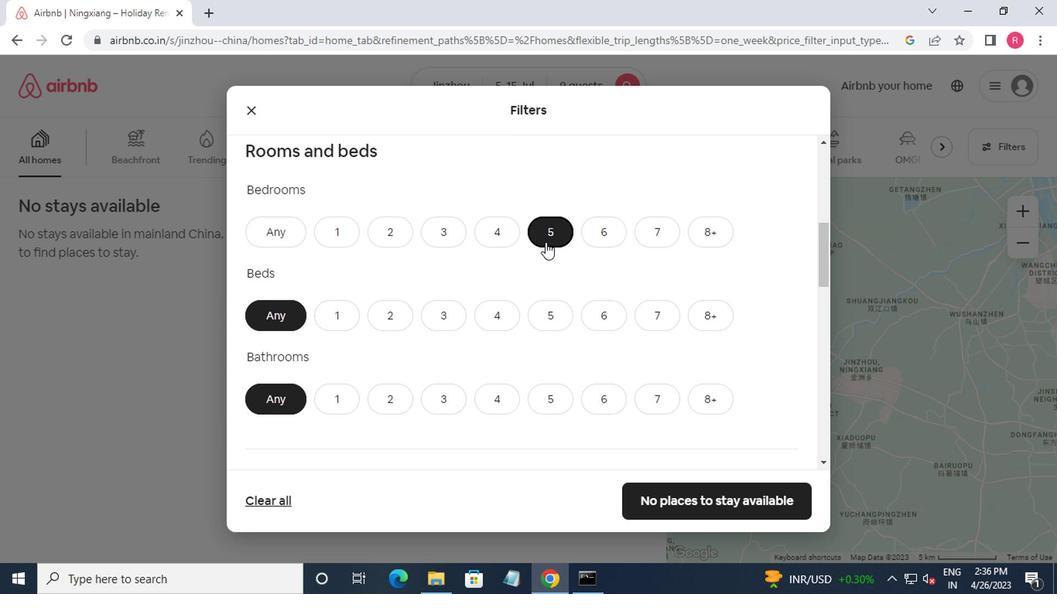 
Action: Mouse scrolled (453, 237) with delta (0, 0)
Screenshot: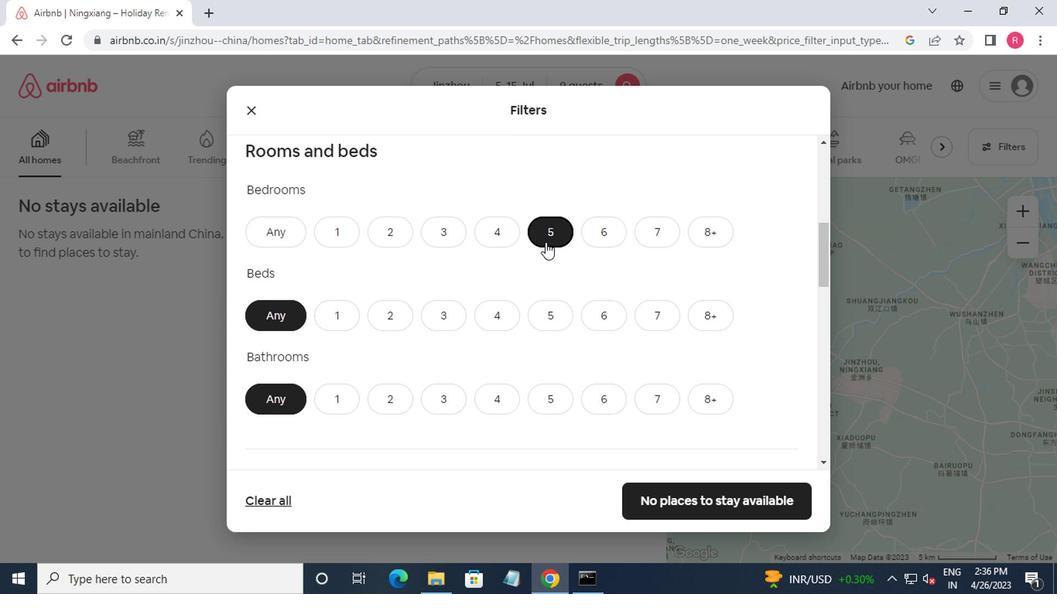 
Action: Mouse moved to (455, 231)
Screenshot: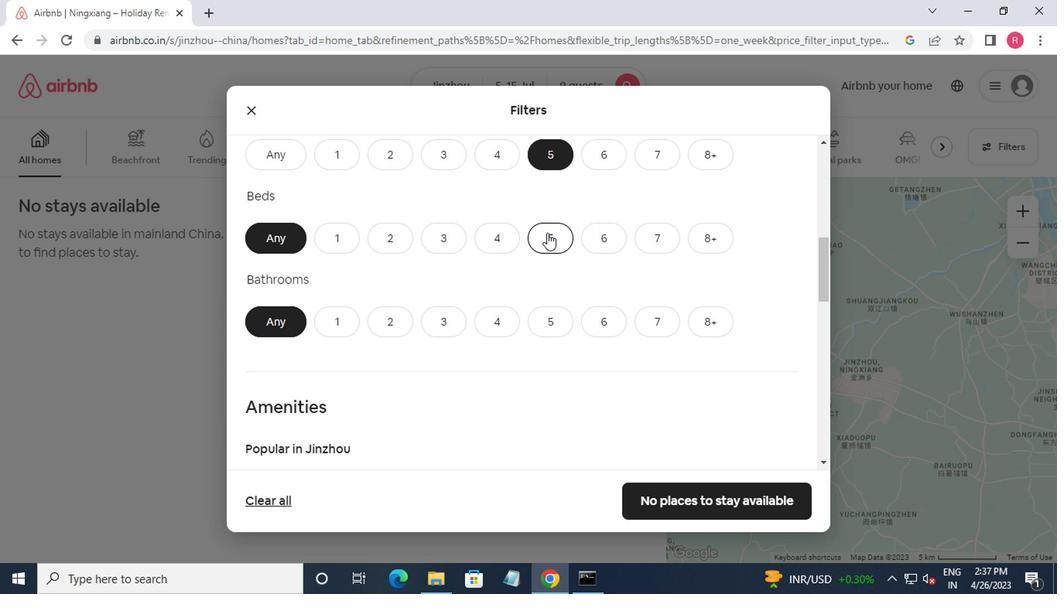
Action: Mouse pressed left at (455, 231)
Screenshot: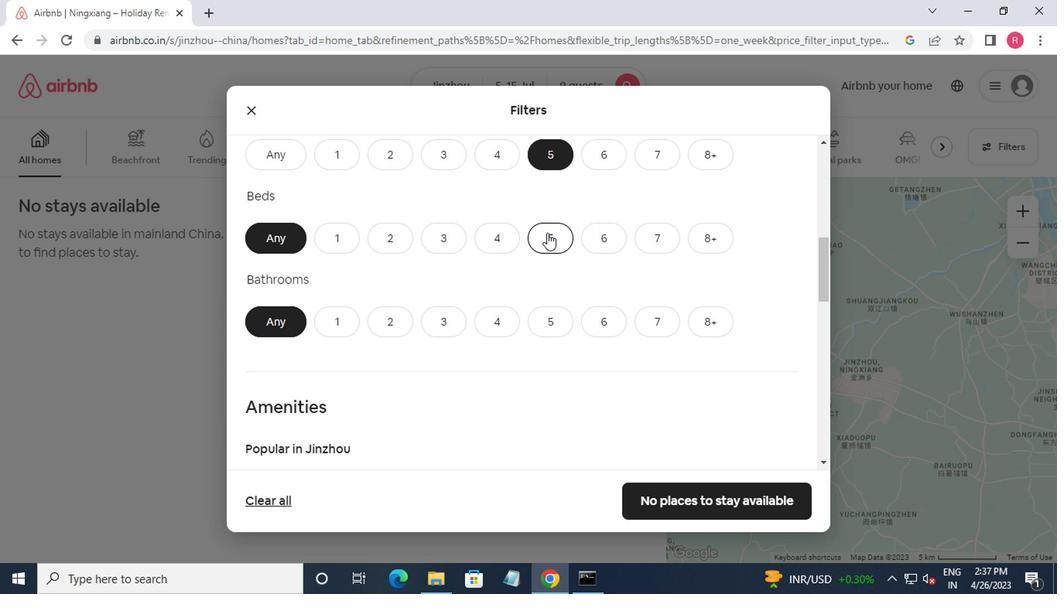 
Action: Mouse moved to (456, 231)
Screenshot: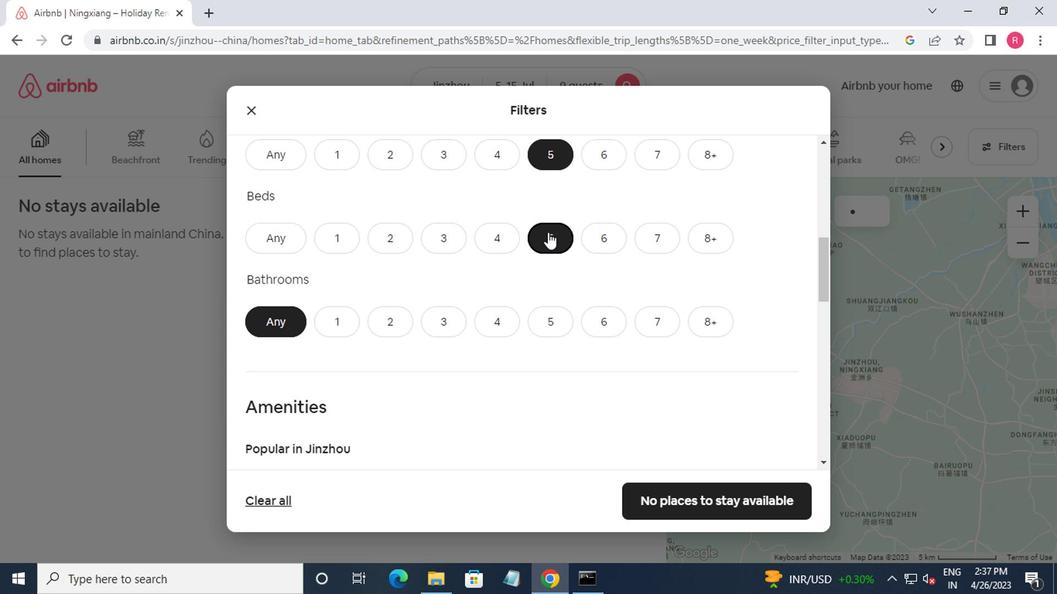 
Action: Mouse scrolled (456, 231) with delta (0, 0)
Screenshot: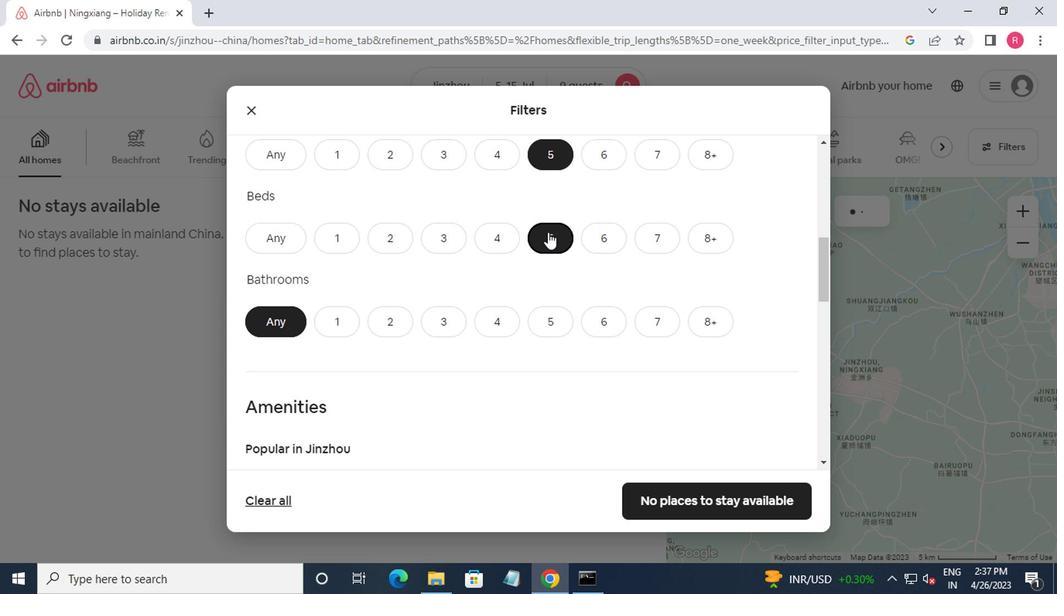 
Action: Mouse moved to (456, 235)
Screenshot: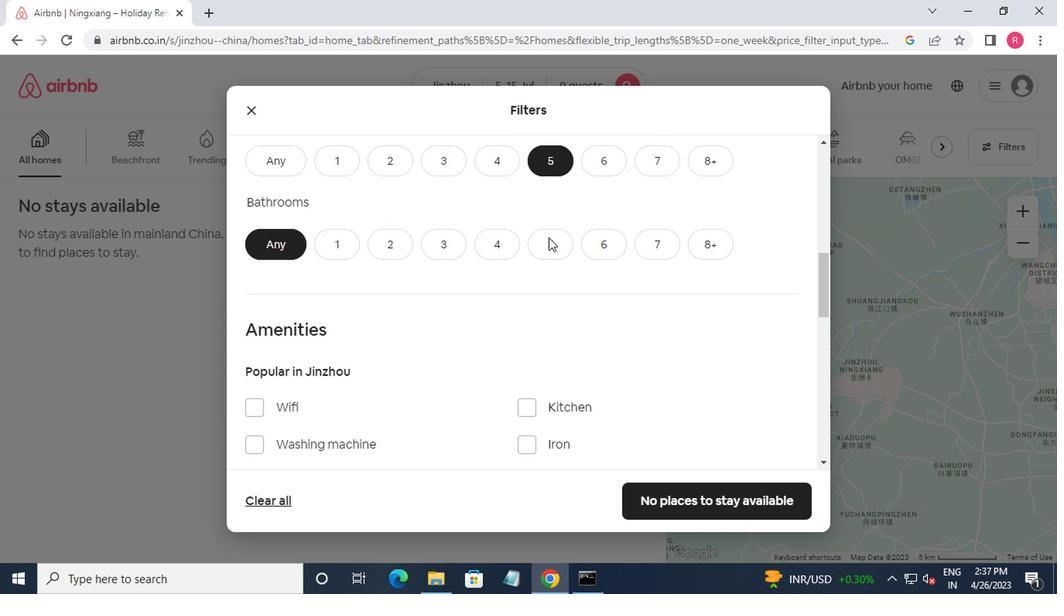
Action: Mouse pressed left at (456, 235)
Screenshot: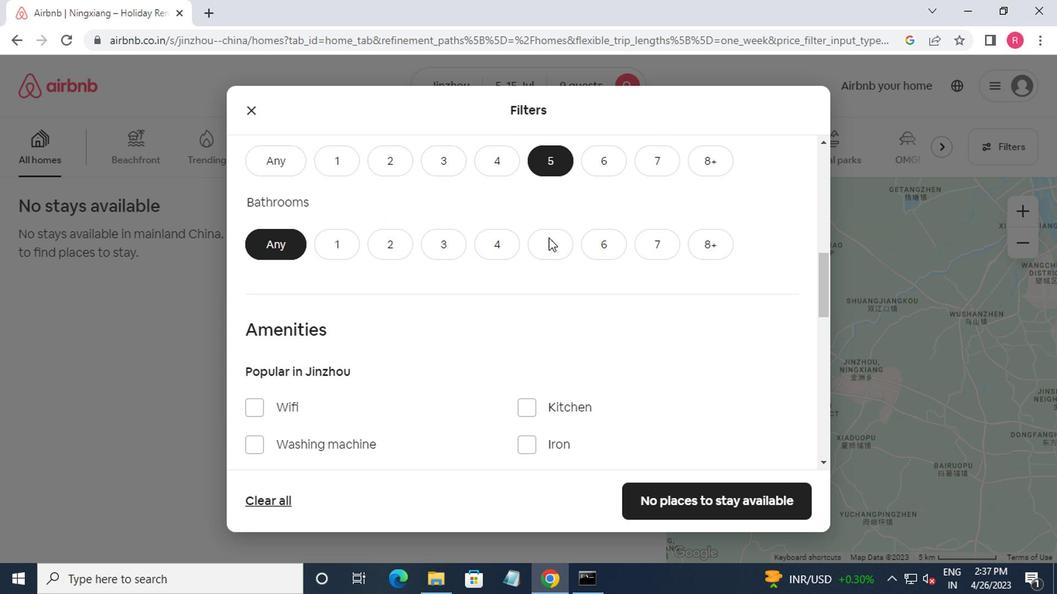 
Action: Mouse moved to (451, 239)
Screenshot: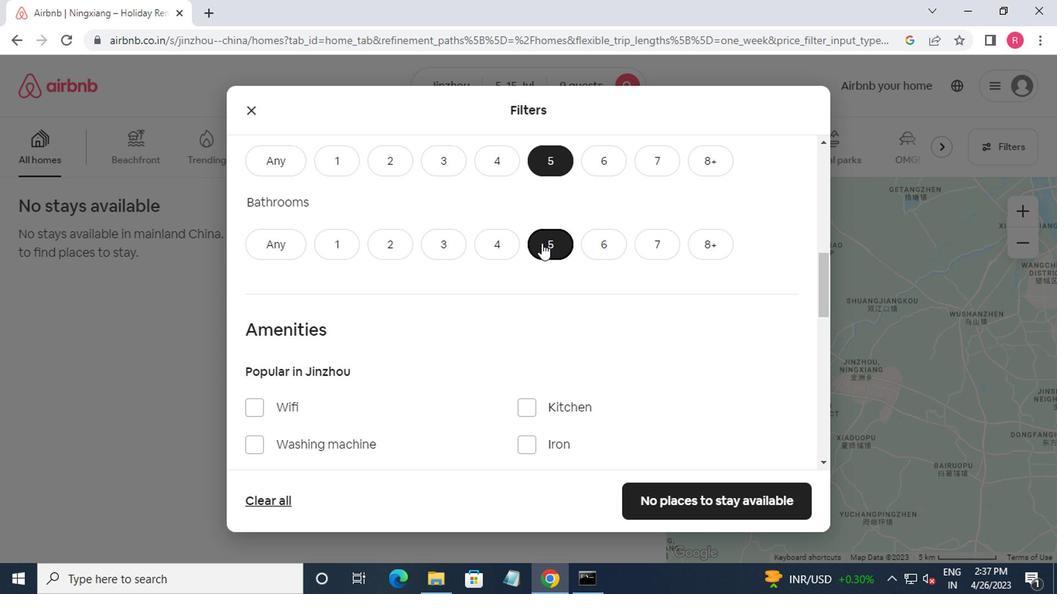 
Action: Mouse scrolled (451, 238) with delta (0, 0)
Screenshot: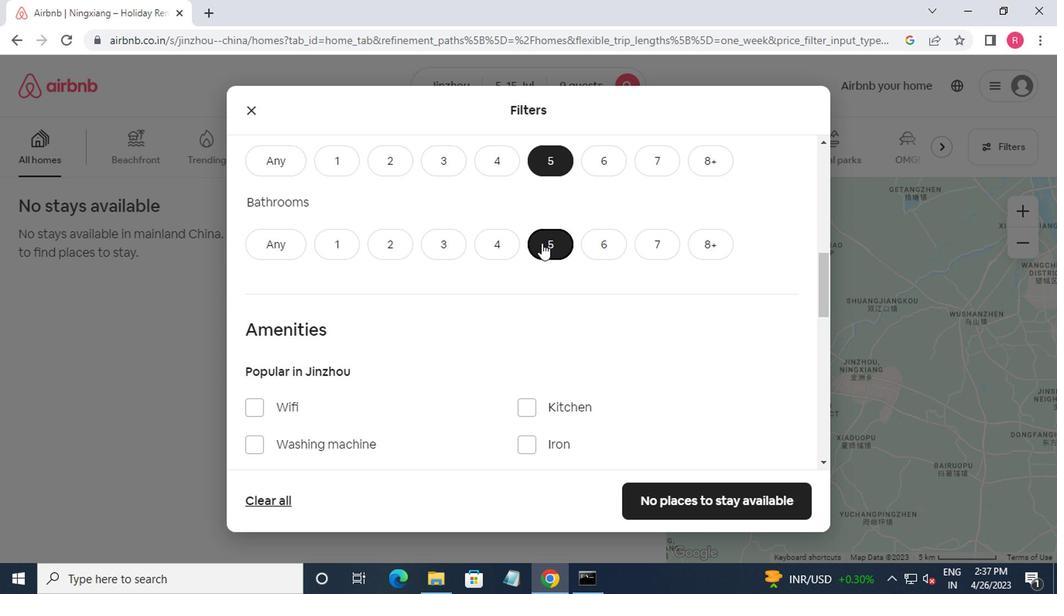
Action: Mouse scrolled (451, 238) with delta (0, 0)
Screenshot: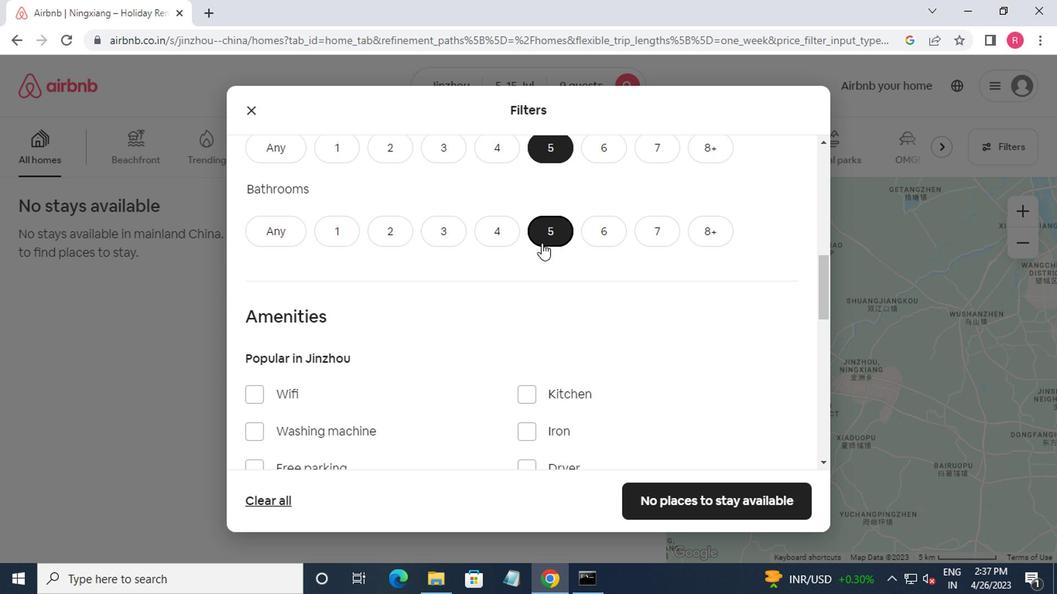
Action: Mouse moved to (451, 240)
Screenshot: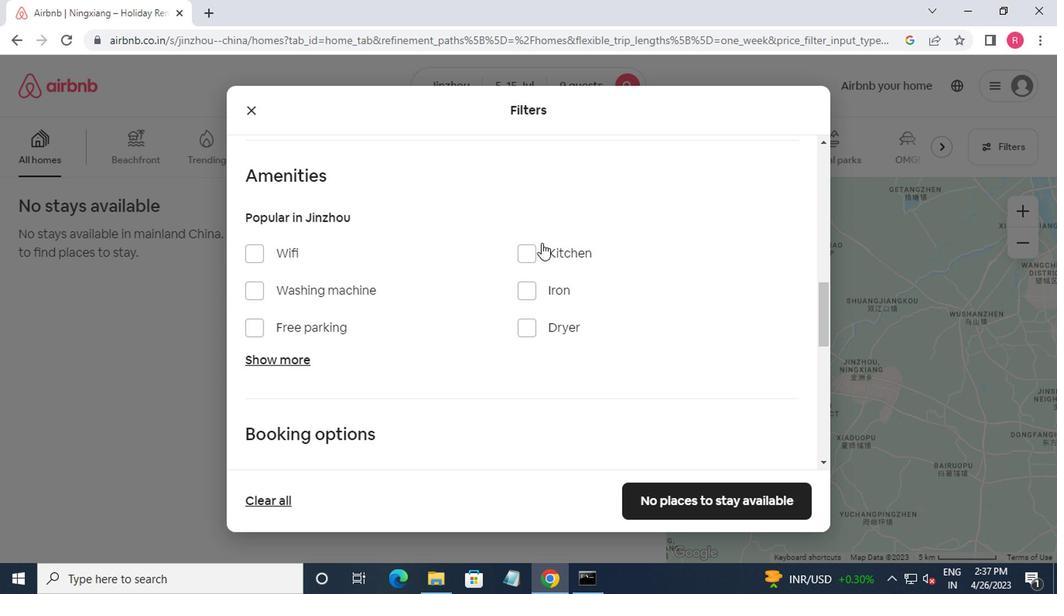 
Action: Mouse scrolled (451, 239) with delta (0, 0)
Screenshot: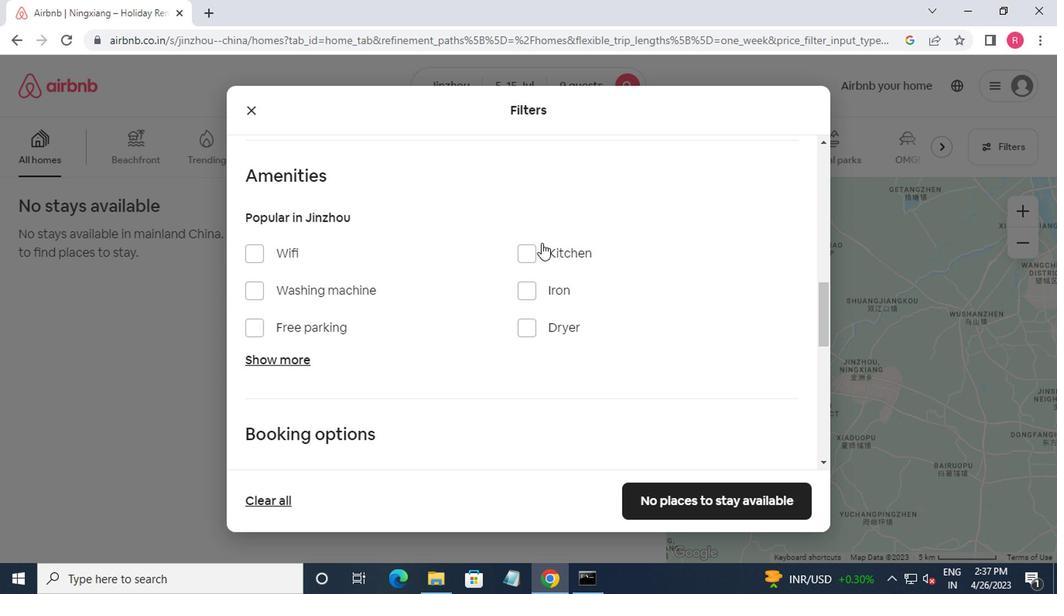 
Action: Mouse moved to (450, 240)
Screenshot: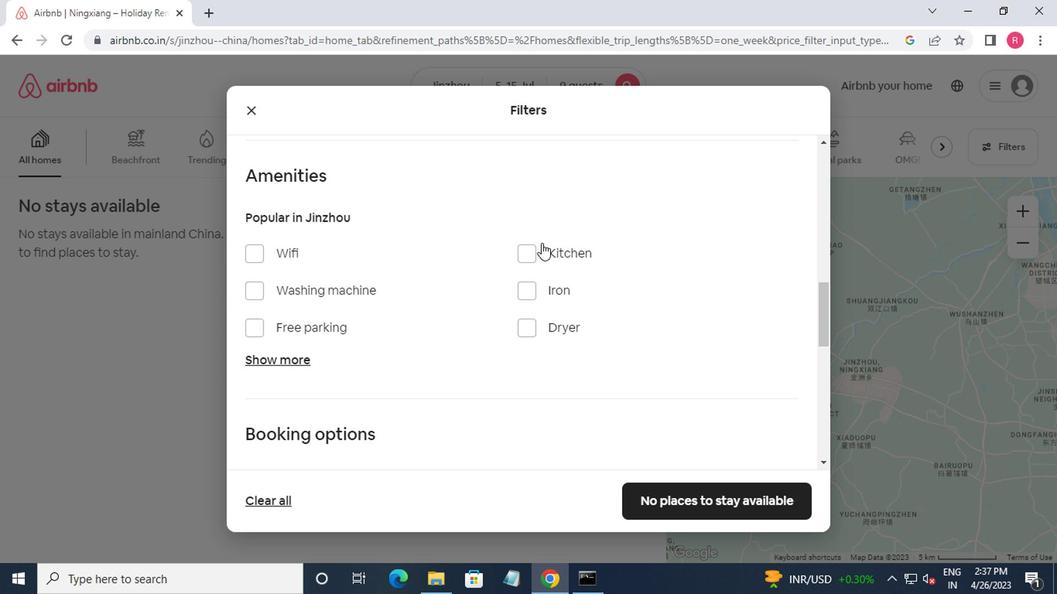 
Action: Mouse scrolled (450, 240) with delta (0, 0)
Screenshot: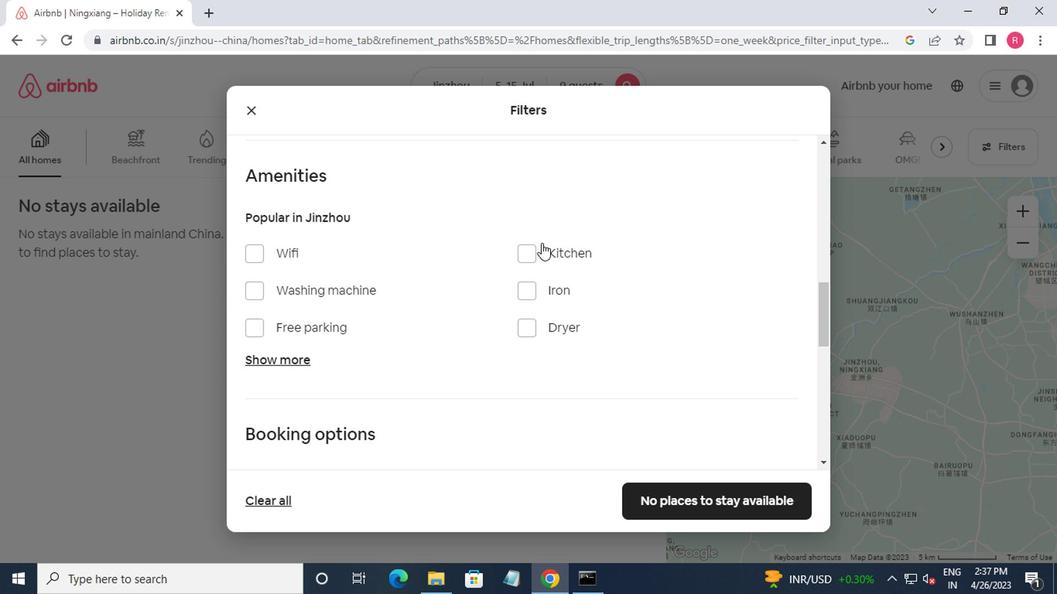 
Action: Mouse scrolled (450, 240) with delta (0, 0)
Screenshot: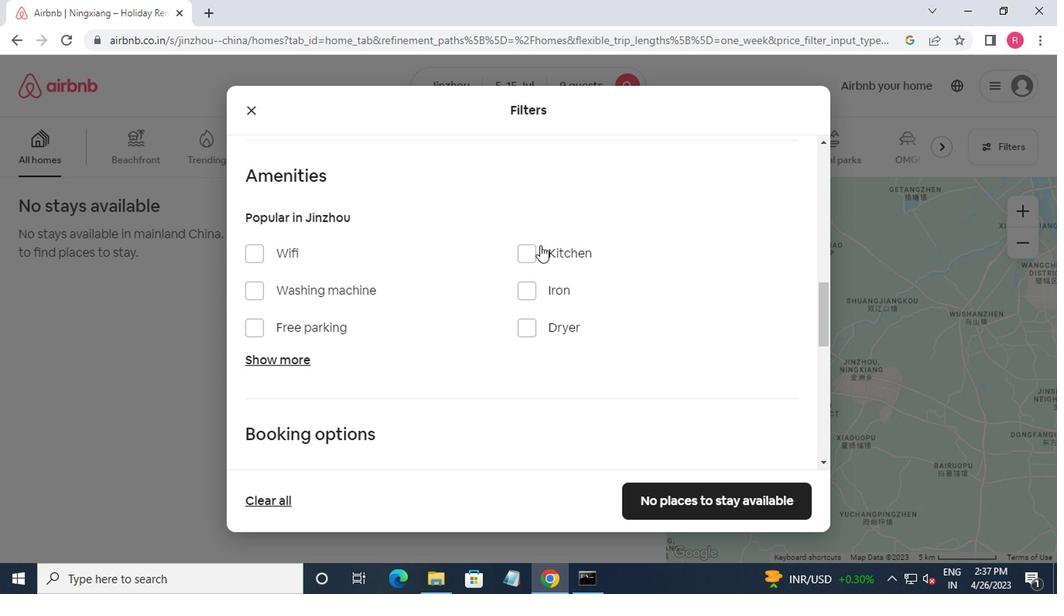 
Action: Mouse moved to (613, 289)
Screenshot: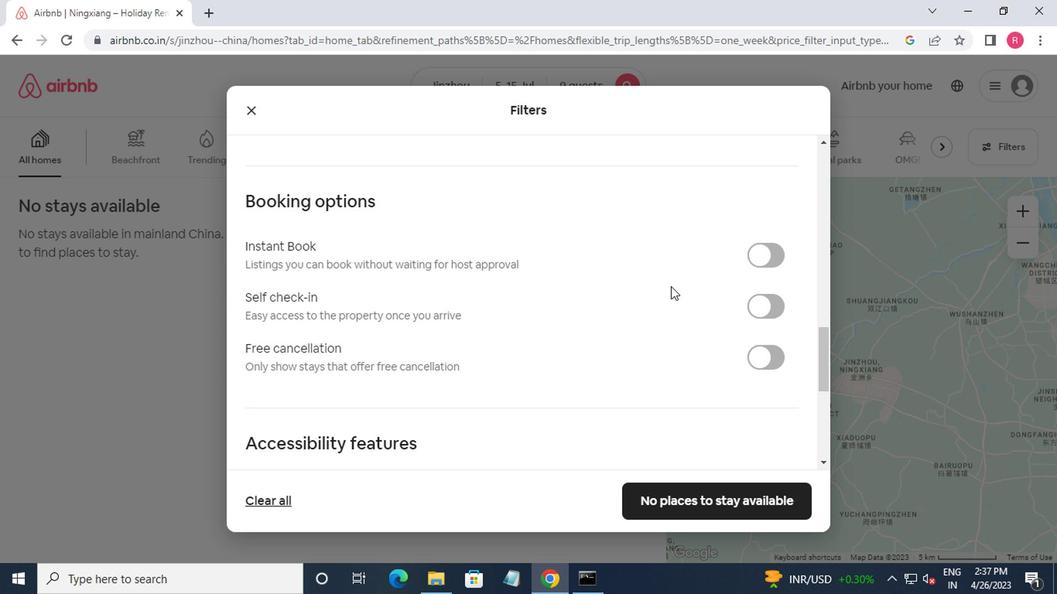 
Action: Mouse pressed left at (613, 289)
Screenshot: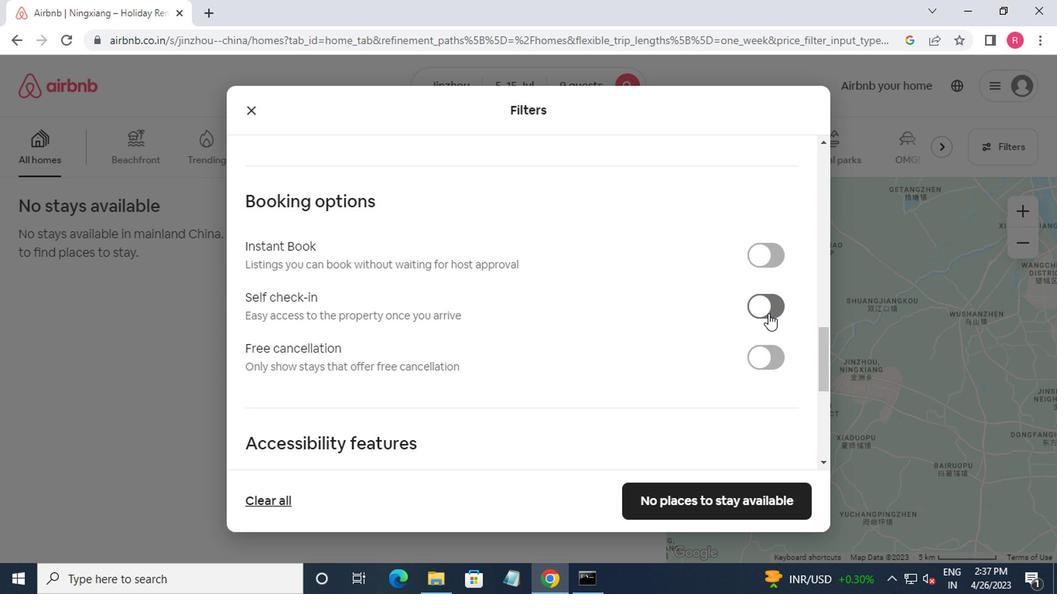 
Action: Mouse moved to (588, 317)
Screenshot: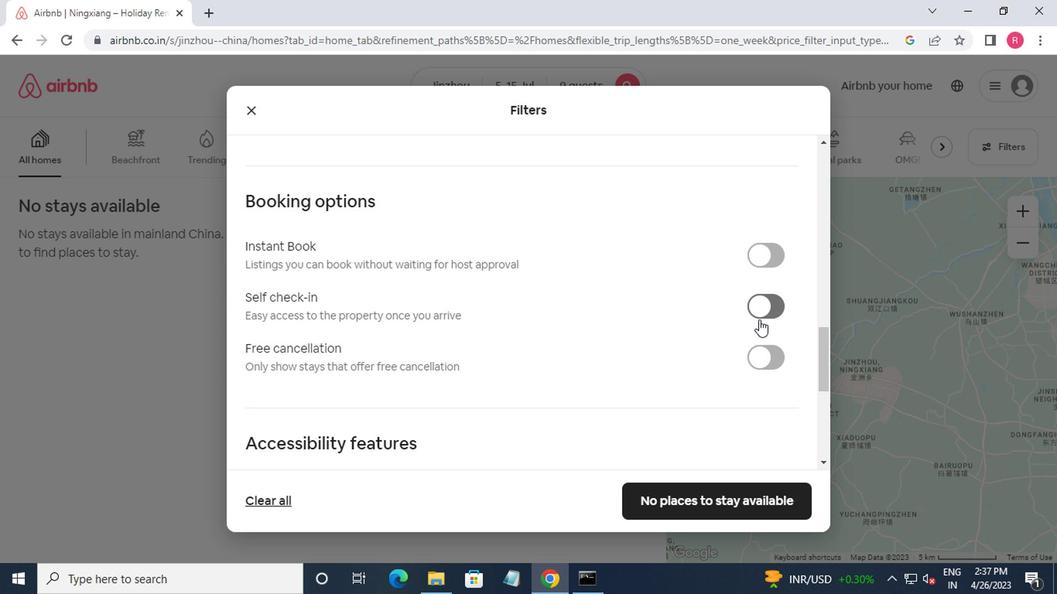 
Action: Mouse scrolled (588, 316) with delta (0, 0)
Screenshot: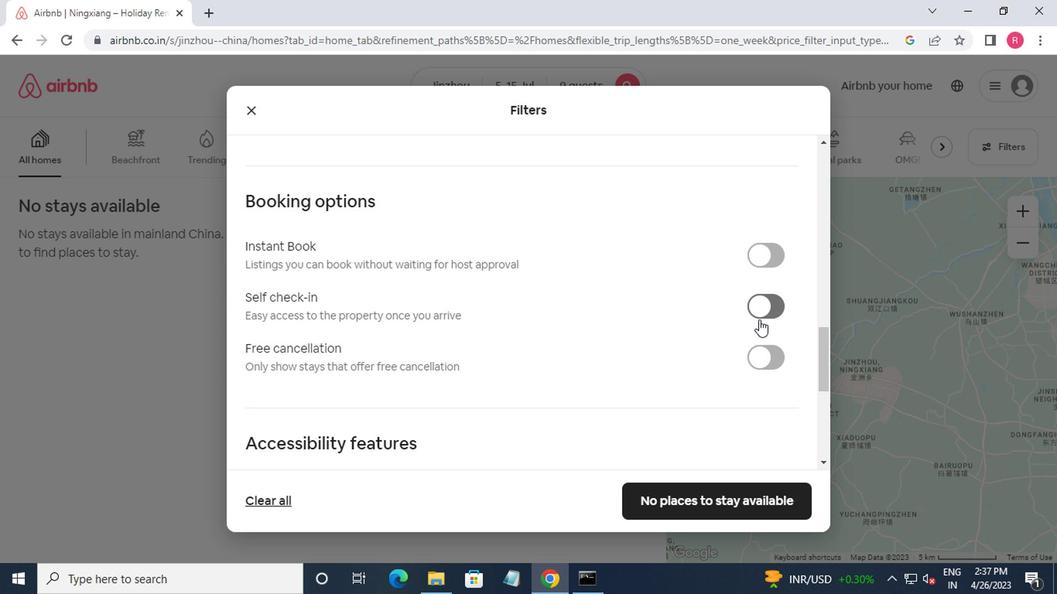 
Action: Mouse moved to (578, 337)
Screenshot: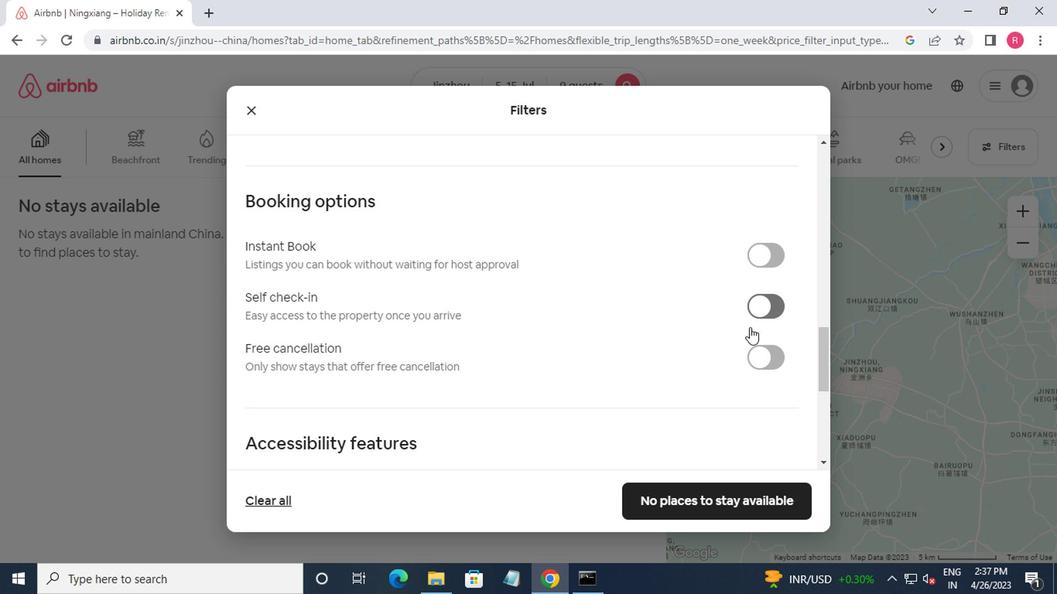 
Action: Mouse scrolled (578, 336) with delta (0, 0)
Screenshot: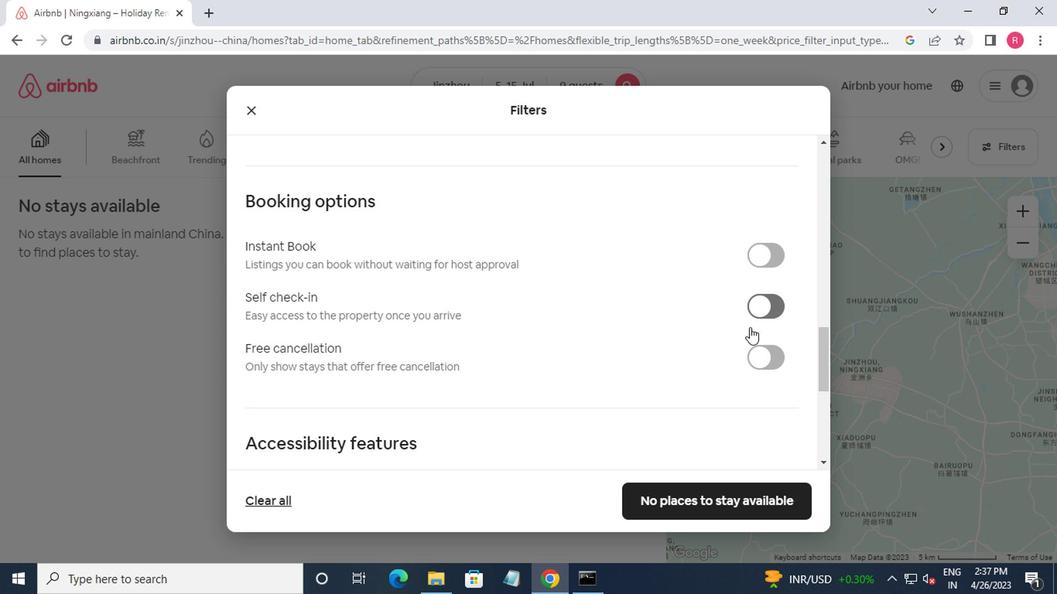 
Action: Mouse moved to (572, 357)
Screenshot: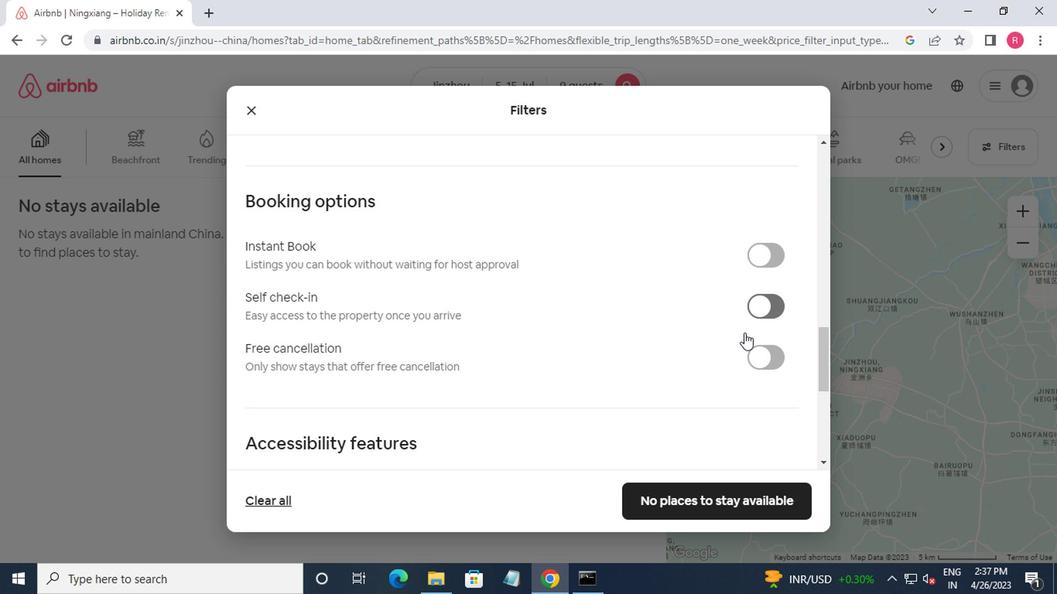 
Action: Mouse scrolled (572, 356) with delta (0, 0)
Screenshot: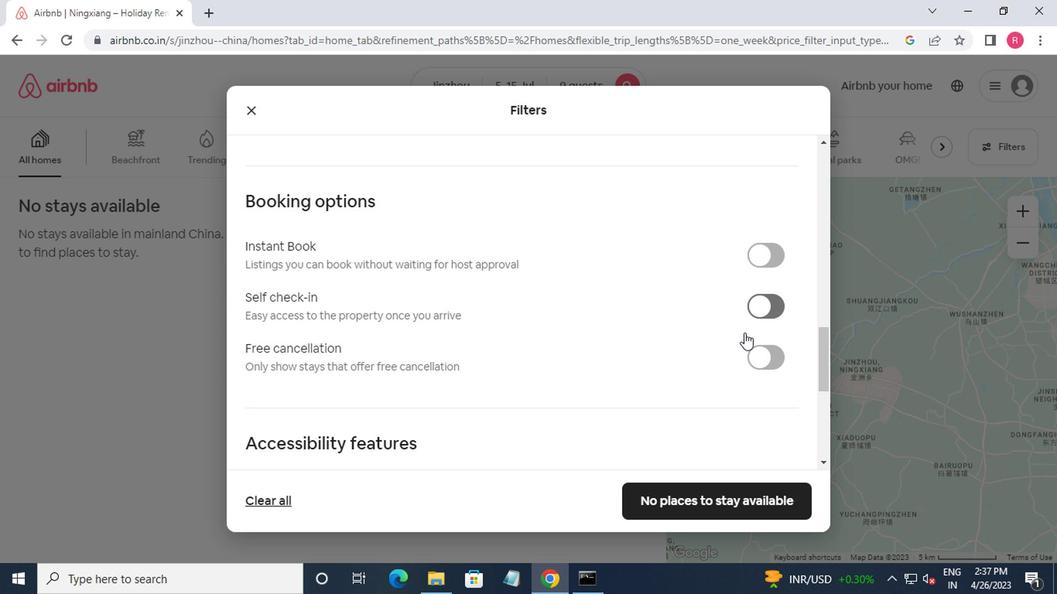 
Action: Mouse moved to (564, 419)
Screenshot: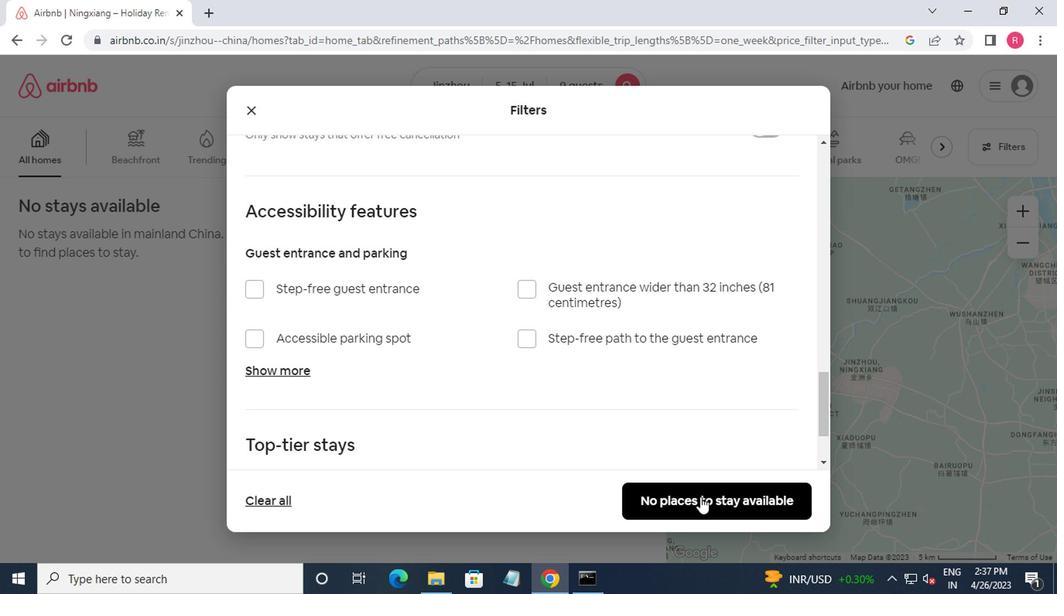 
Action: Mouse pressed left at (564, 419)
Screenshot: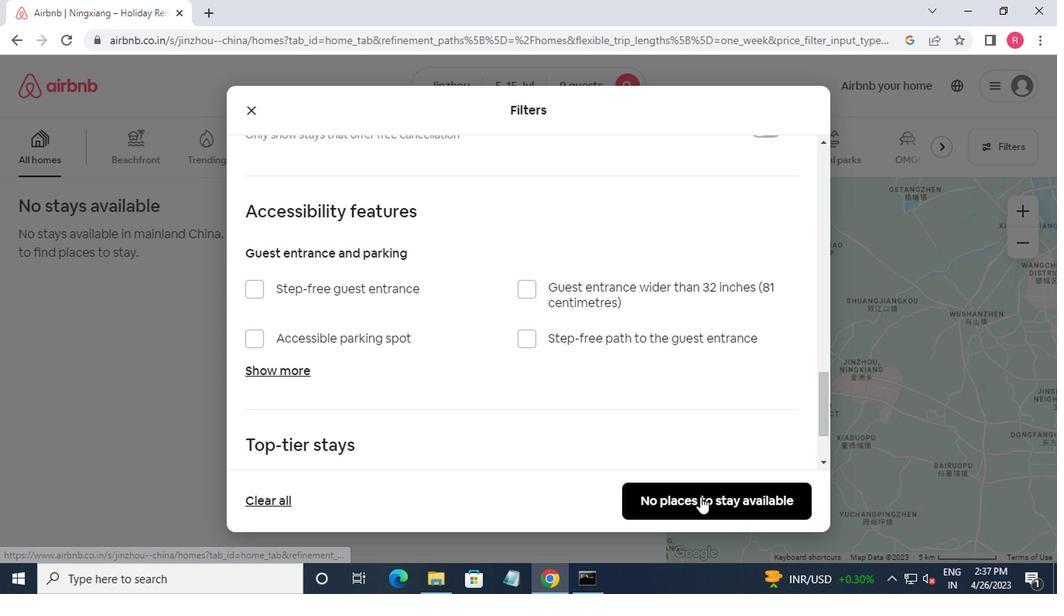 
Action: Mouse moved to (366, 475)
Screenshot: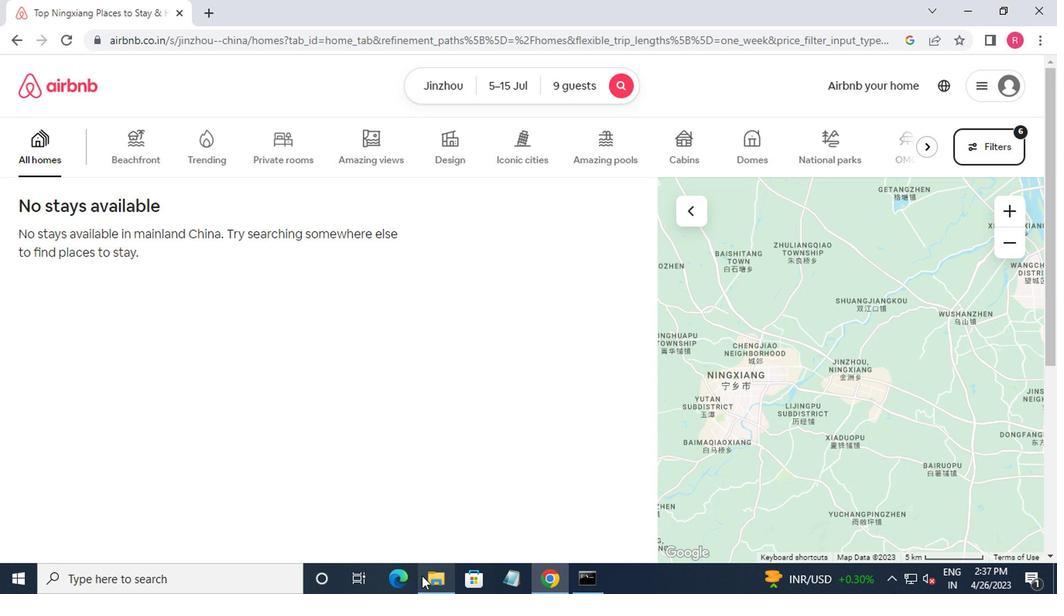 
